 Task: Search one way flight ticket for 3 adults, 3 children in premium economy from San Diego: San Diego International Airport (lindbergh Field) to Greensboro: Piedmont Triad International Airport on 5-1-2023. Choice of flights is Alaska. Number of bags: 1 carry on bag. Price is upto 42000. Outbound departure time preference is 20:45.
Action: Mouse moved to (162, 150)
Screenshot: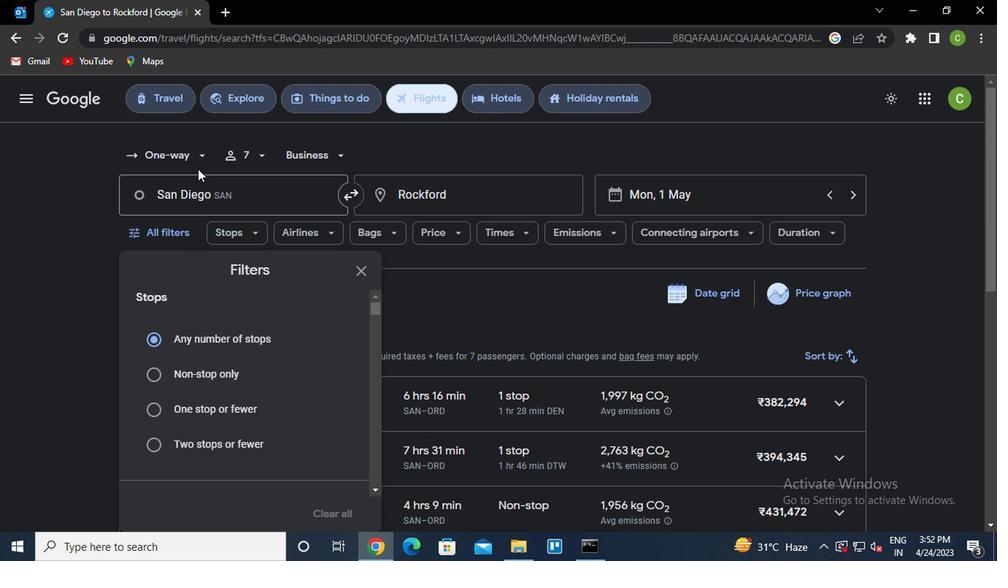 
Action: Mouse pressed left at (162, 150)
Screenshot: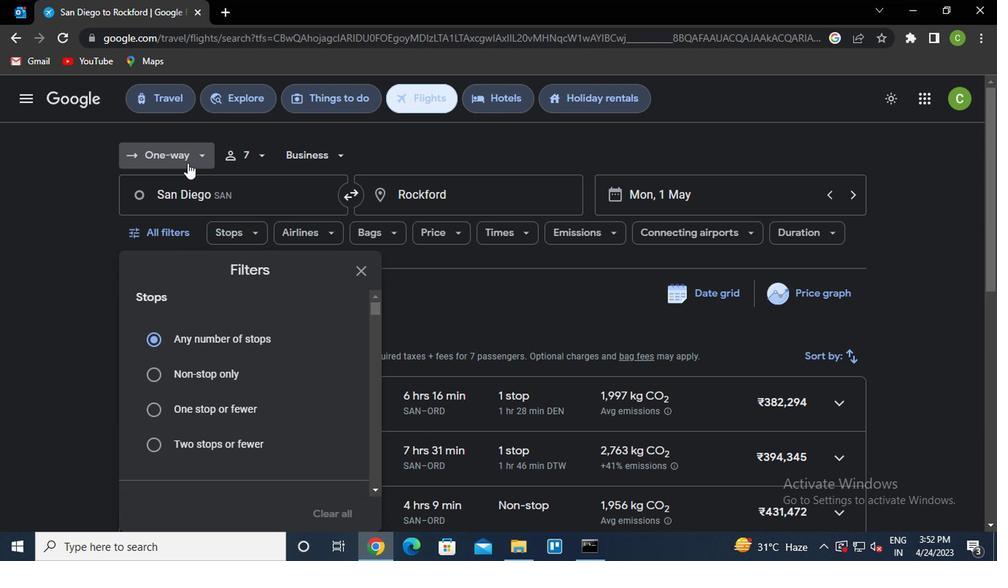 
Action: Mouse moved to (178, 163)
Screenshot: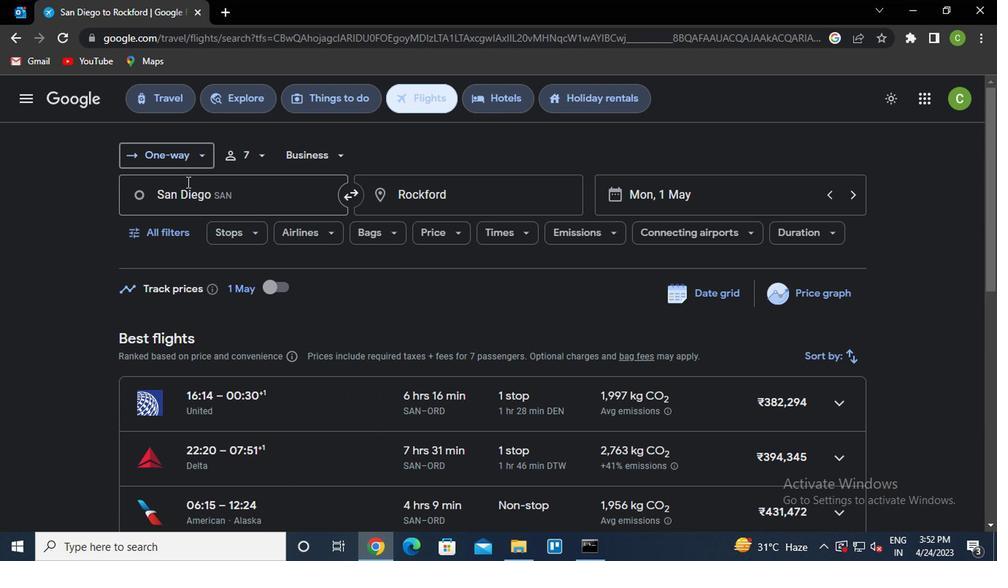 
Action: Mouse pressed left at (178, 163)
Screenshot: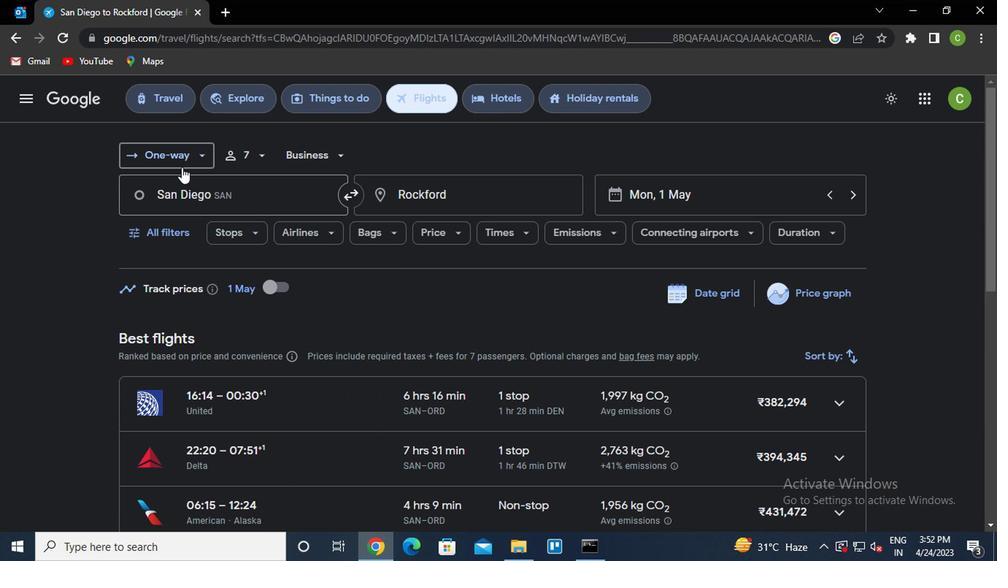 
Action: Mouse moved to (194, 215)
Screenshot: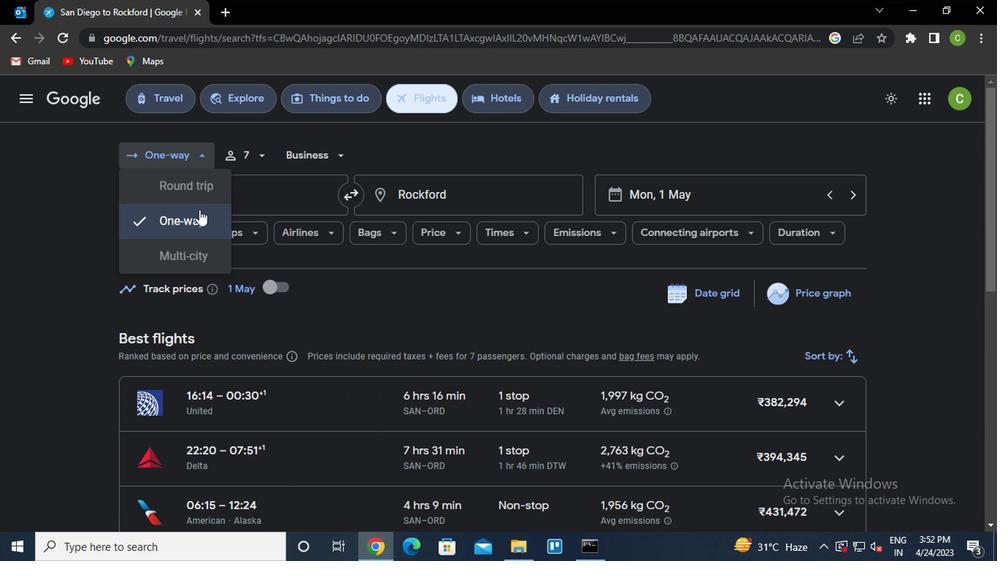 
Action: Mouse pressed left at (194, 215)
Screenshot: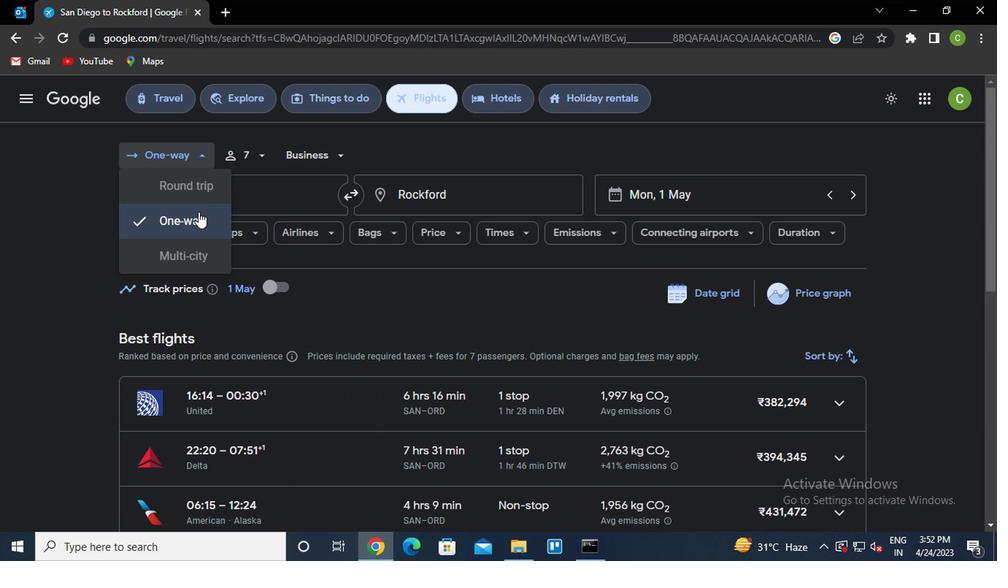 
Action: Mouse moved to (231, 162)
Screenshot: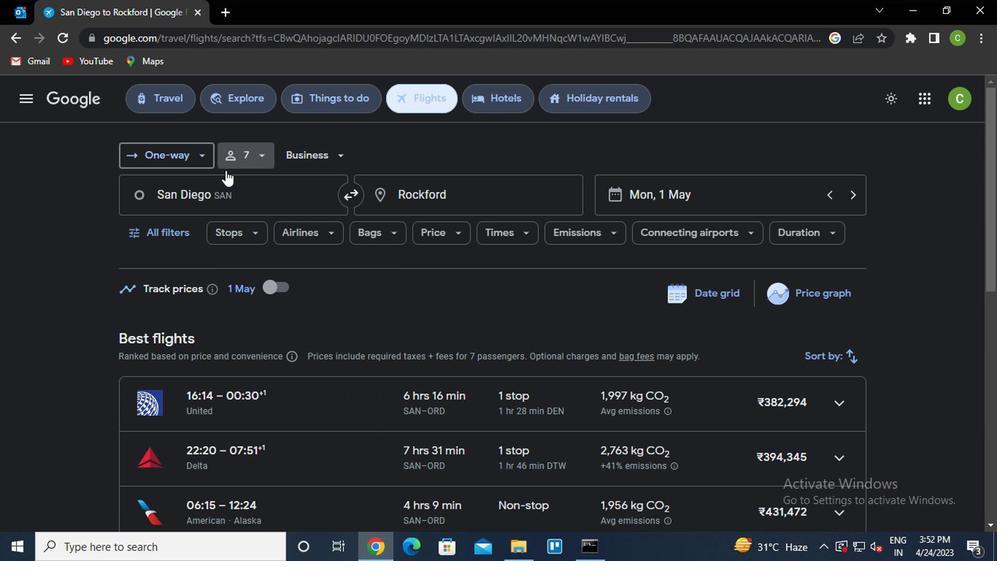 
Action: Mouse pressed left at (231, 162)
Screenshot: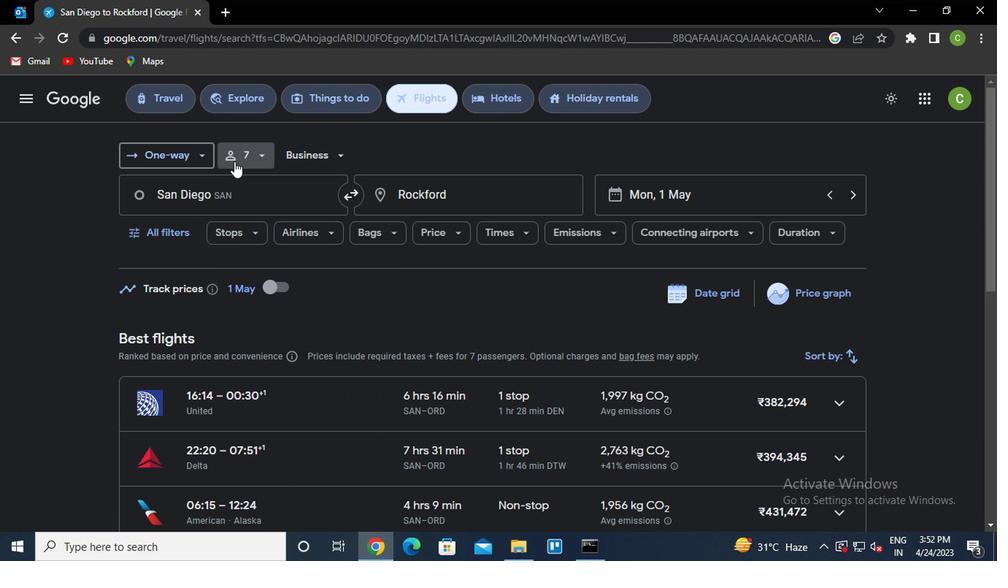 
Action: Mouse moved to (368, 190)
Screenshot: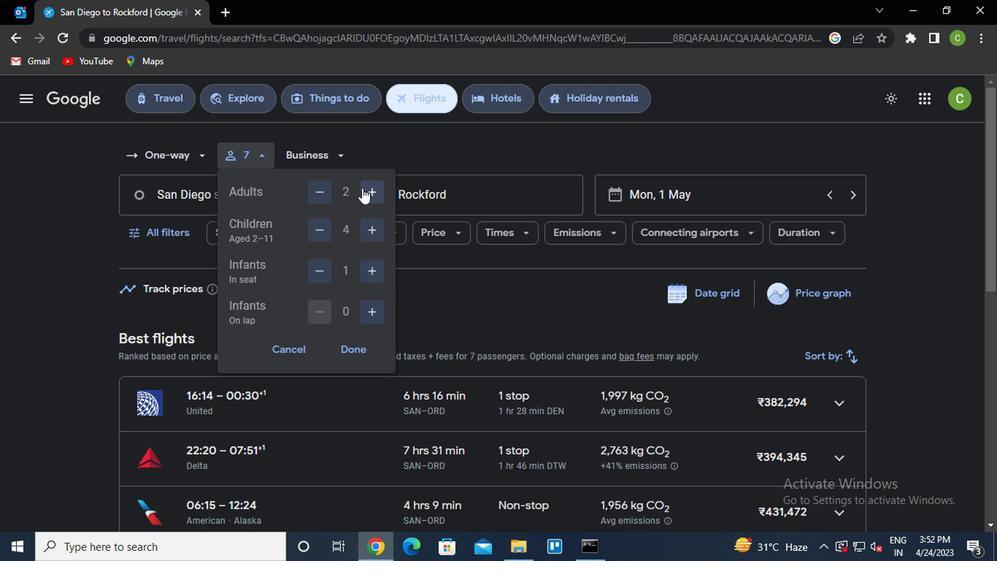 
Action: Mouse pressed left at (368, 190)
Screenshot: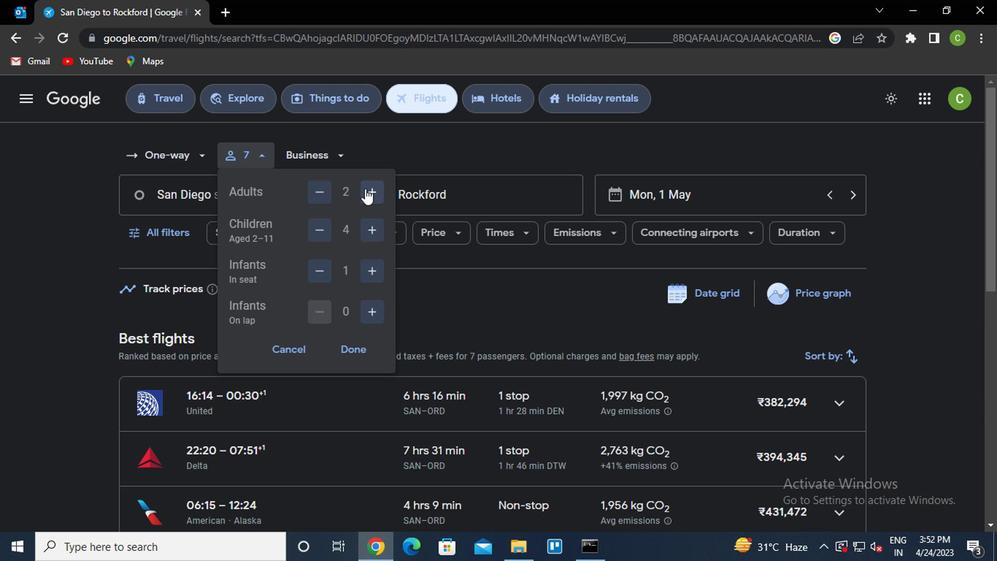 
Action: Mouse scrolled (368, 191) with delta (0, 1)
Screenshot: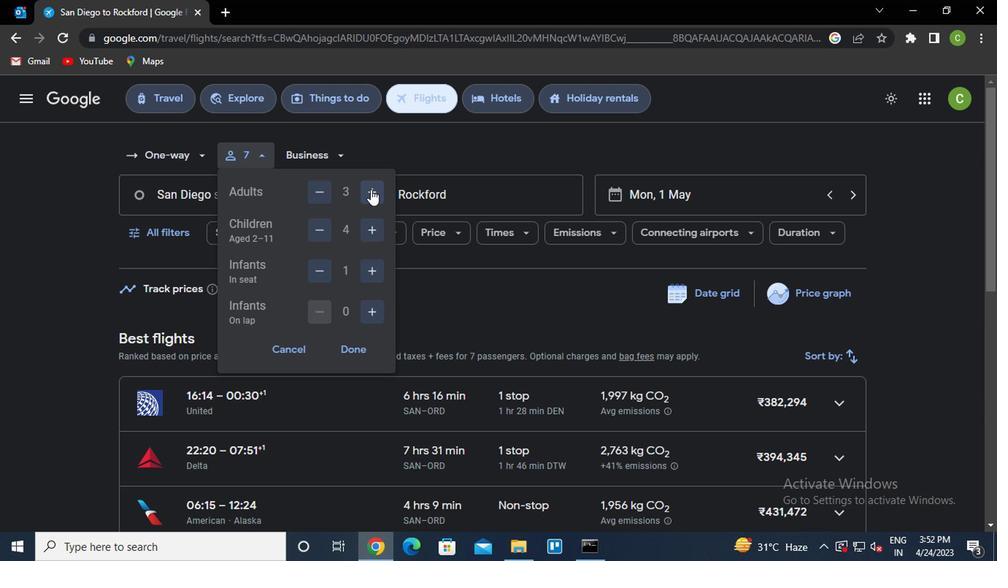 
Action: Mouse moved to (329, 235)
Screenshot: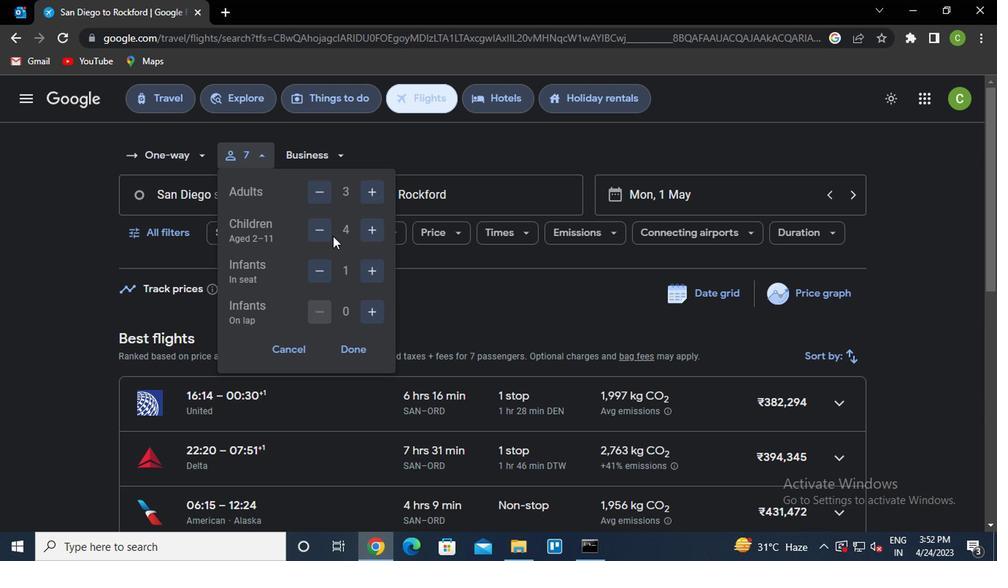 
Action: Mouse pressed left at (329, 235)
Screenshot: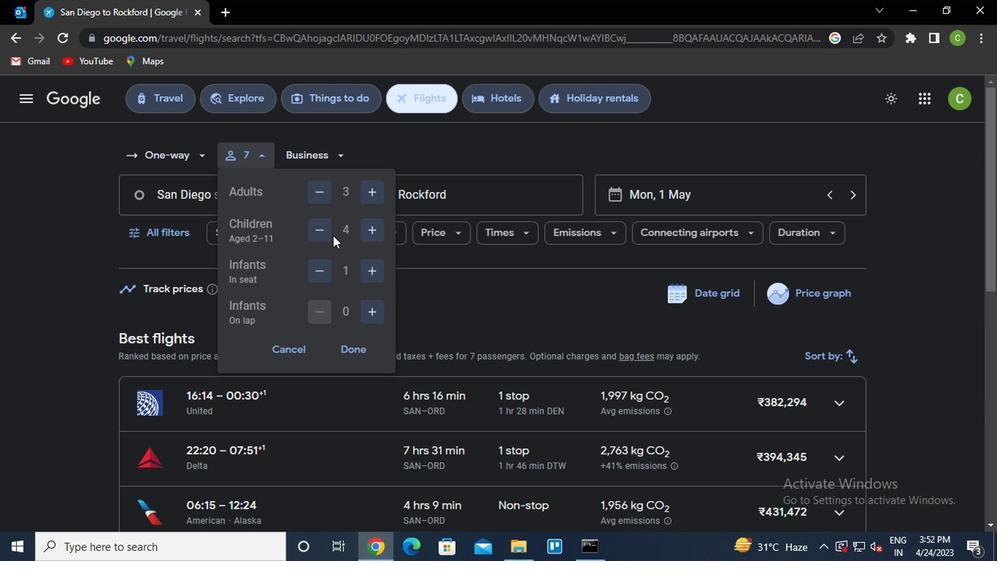 
Action: Mouse moved to (327, 235)
Screenshot: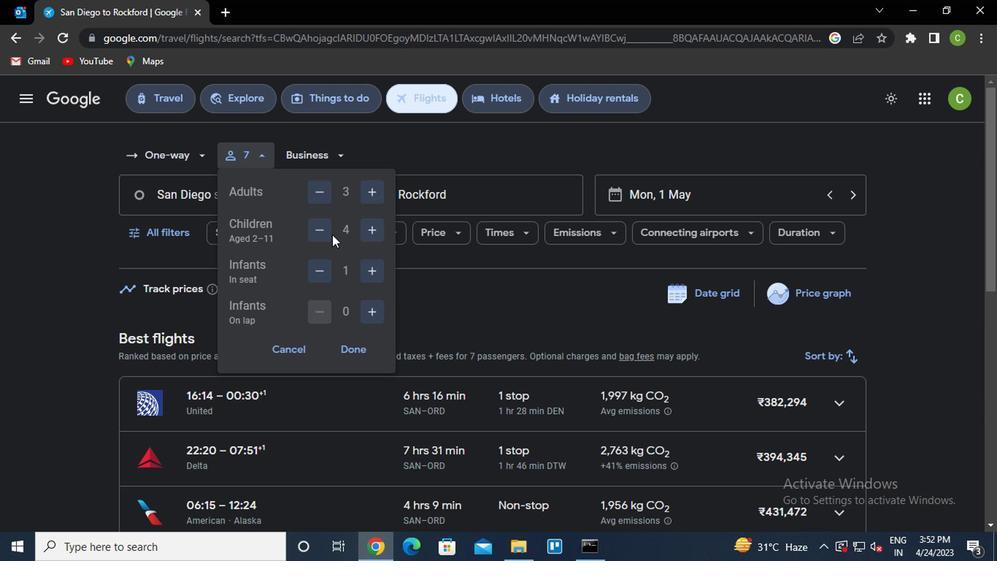 
Action: Mouse pressed left at (327, 235)
Screenshot: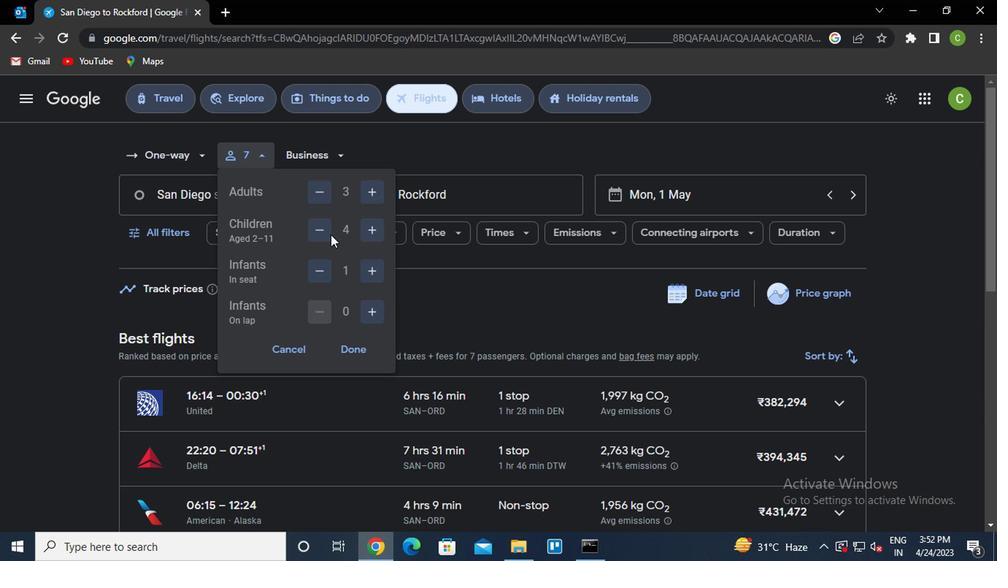
Action: Mouse moved to (325, 235)
Screenshot: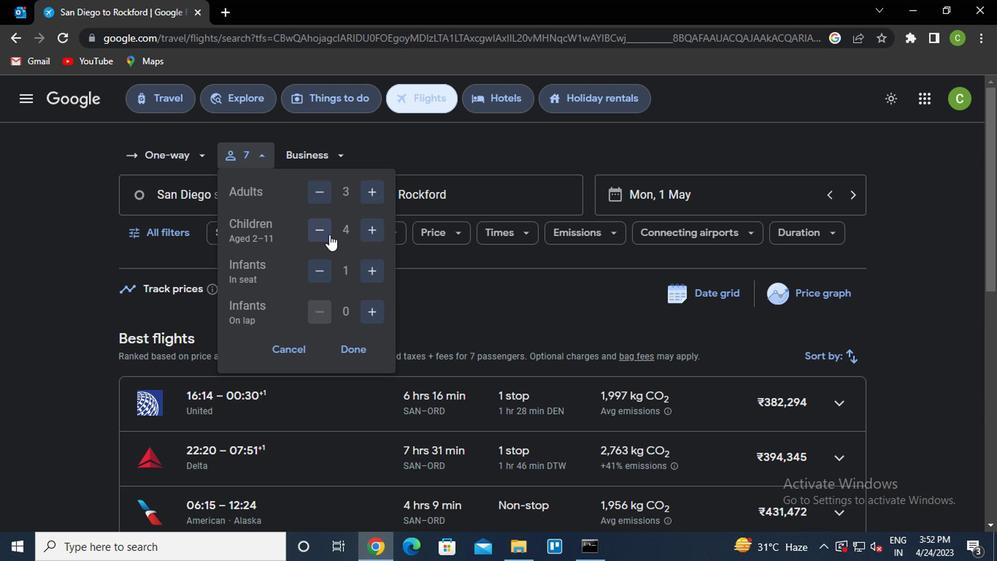 
Action: Mouse scrolled (325, 236) with delta (0, 1)
Screenshot: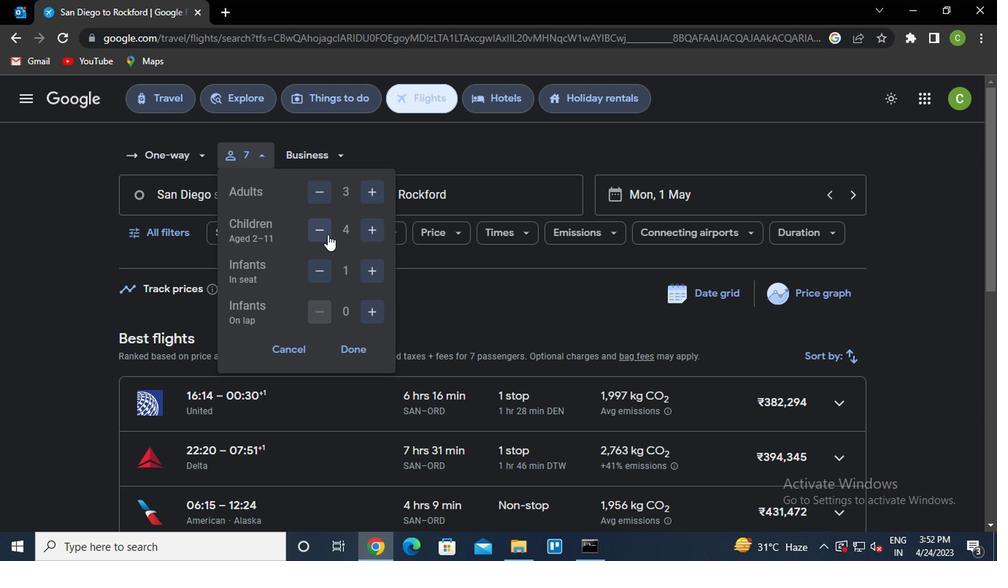 
Action: Mouse pressed left at (325, 235)
Screenshot: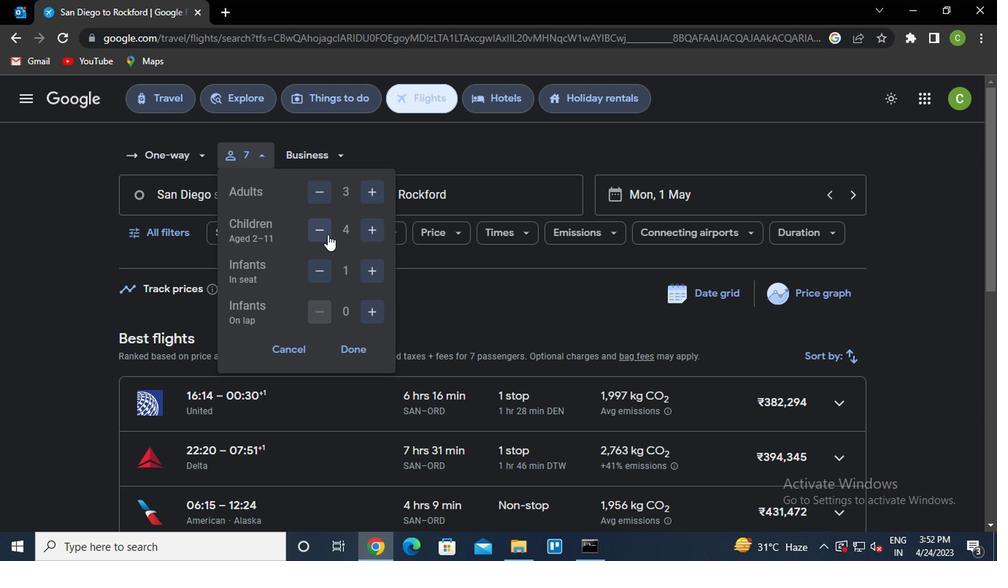 
Action: Mouse moved to (319, 269)
Screenshot: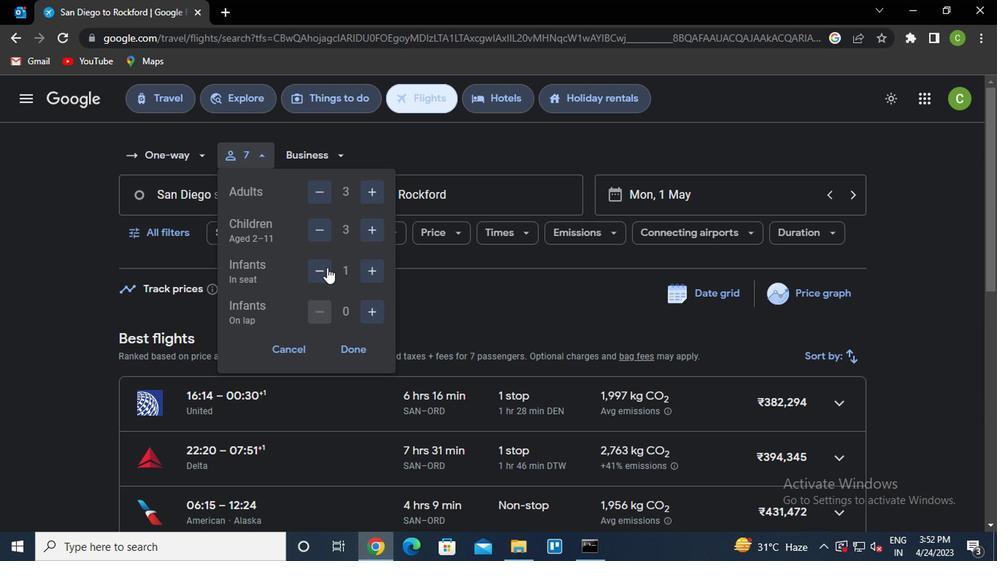 
Action: Mouse pressed left at (319, 269)
Screenshot: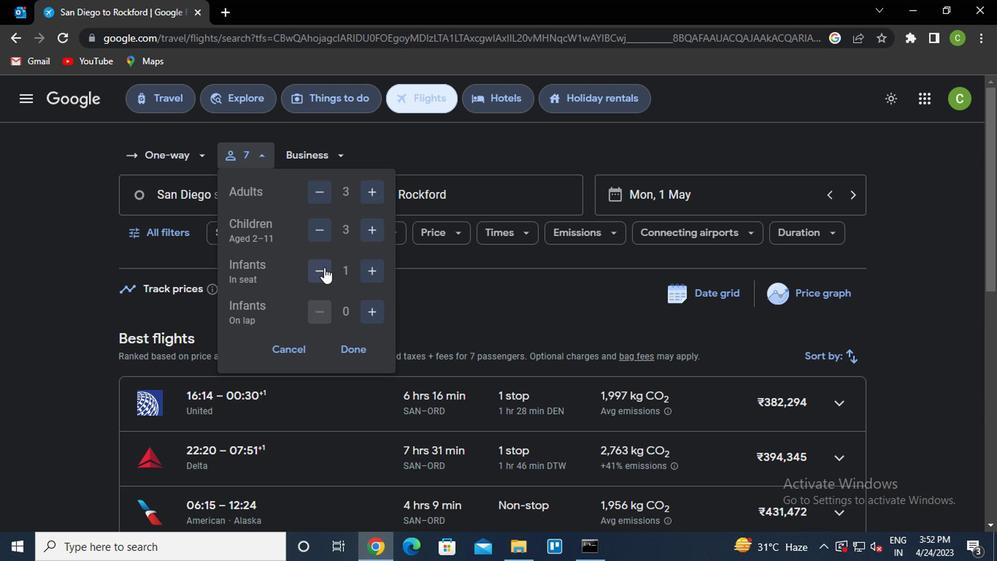 
Action: Mouse moved to (358, 353)
Screenshot: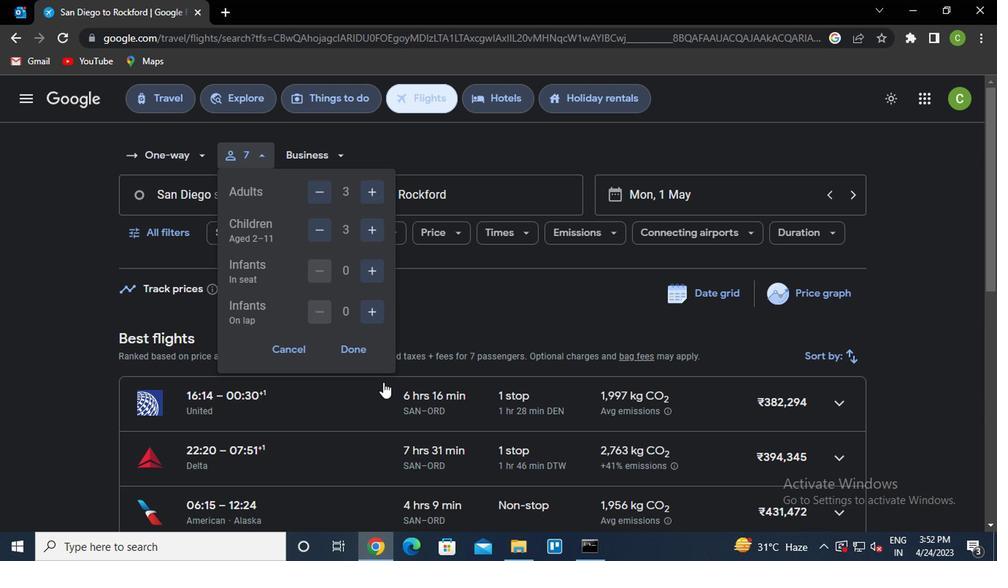 
Action: Mouse pressed left at (358, 353)
Screenshot: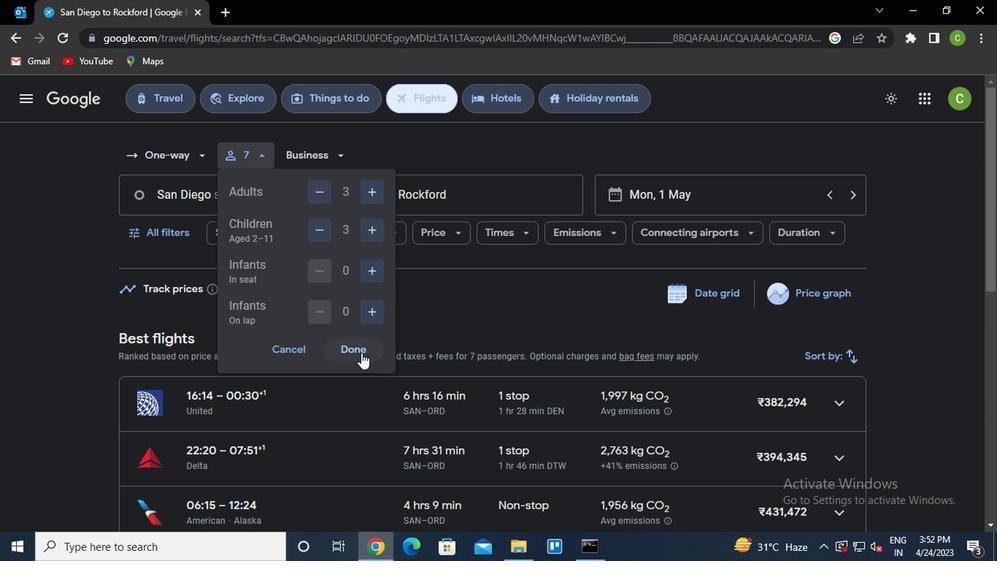 
Action: Mouse moved to (319, 154)
Screenshot: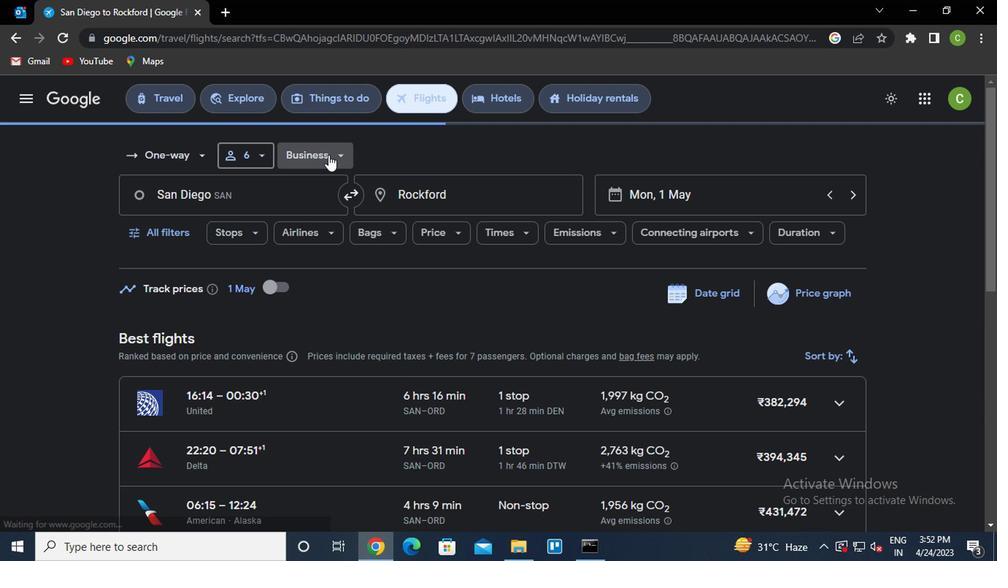 
Action: Mouse pressed left at (319, 154)
Screenshot: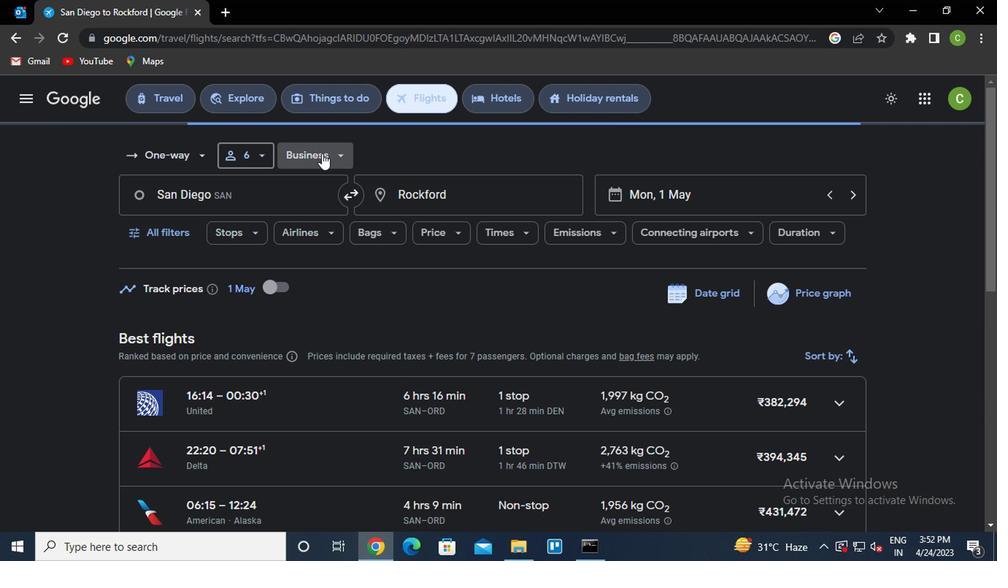 
Action: Mouse moved to (341, 212)
Screenshot: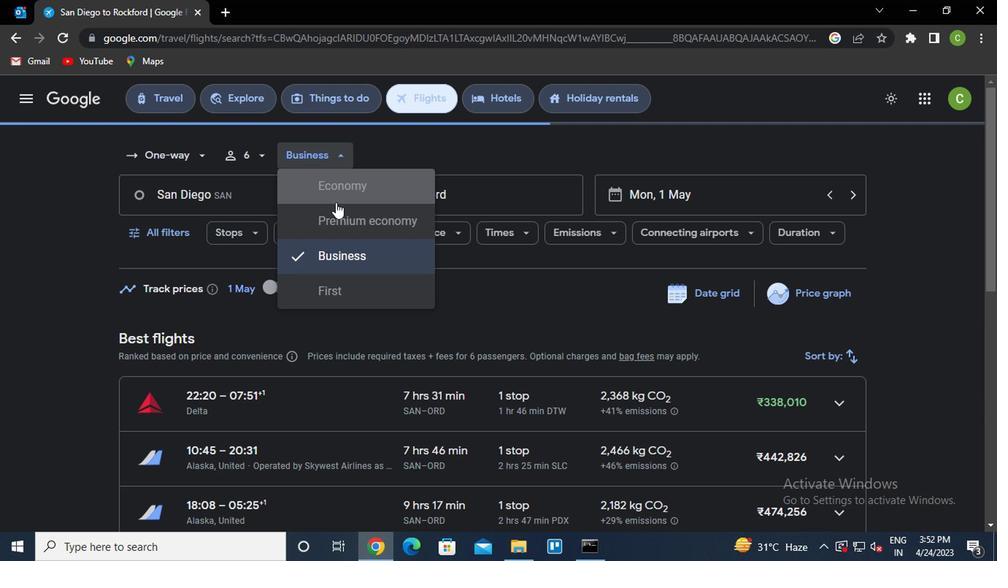 
Action: Mouse pressed left at (341, 212)
Screenshot: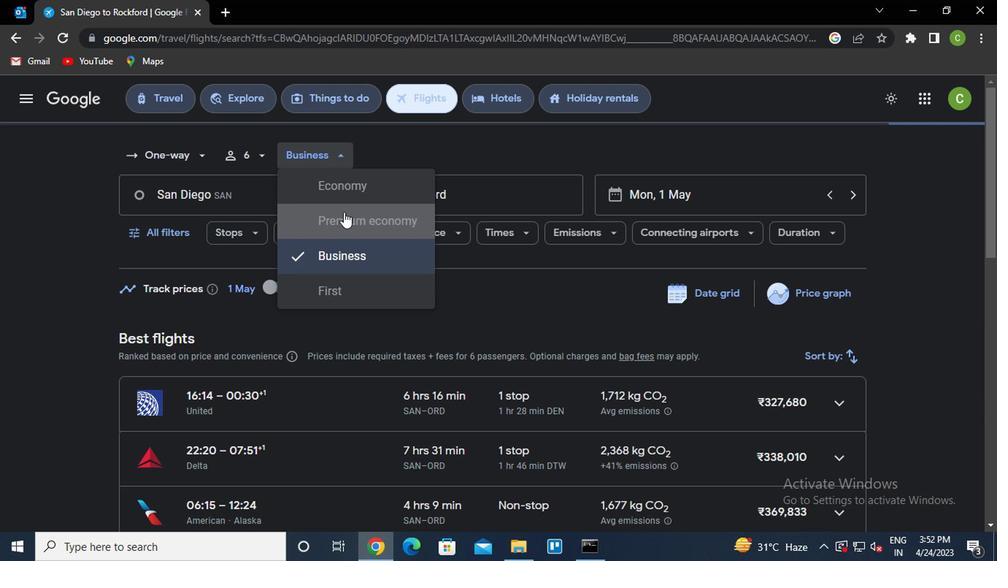 
Action: Mouse moved to (247, 194)
Screenshot: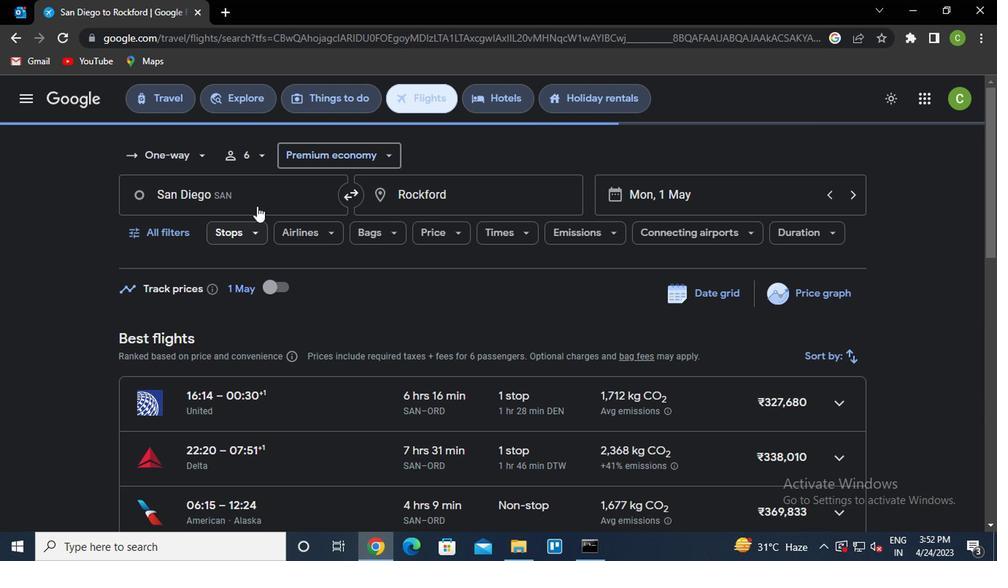 
Action: Mouse pressed left at (247, 194)
Screenshot: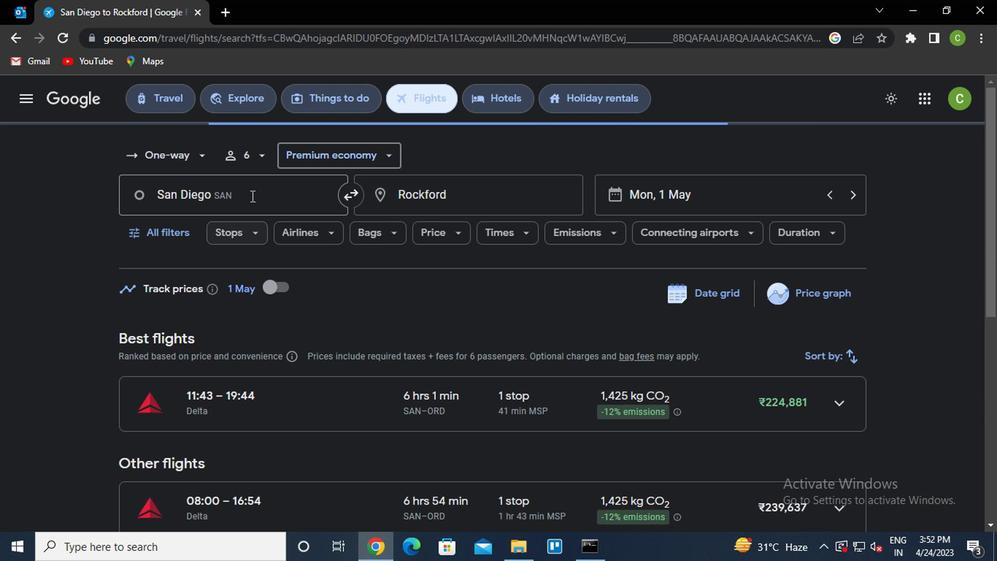 
Action: Mouse moved to (259, 265)
Screenshot: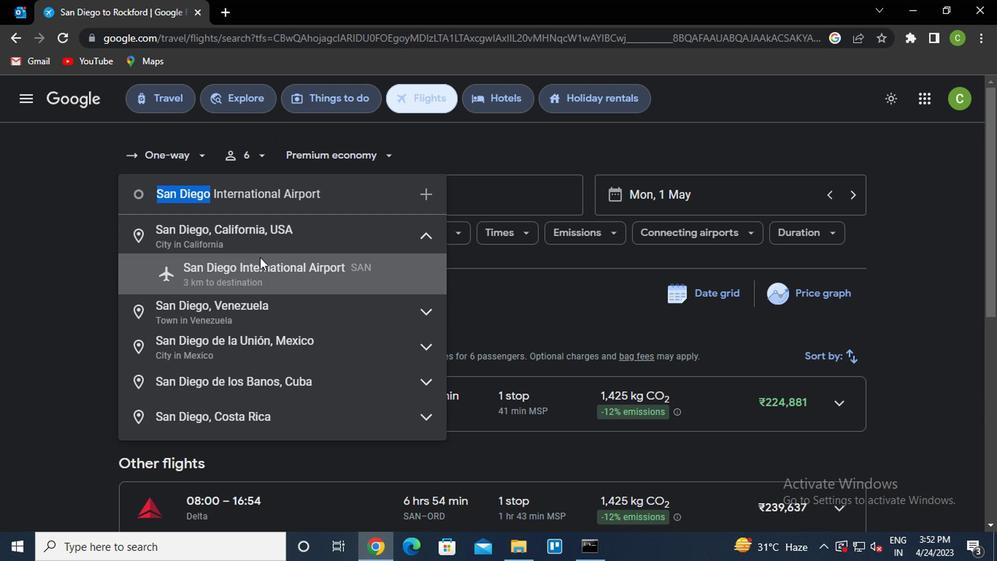 
Action: Mouse pressed left at (259, 265)
Screenshot: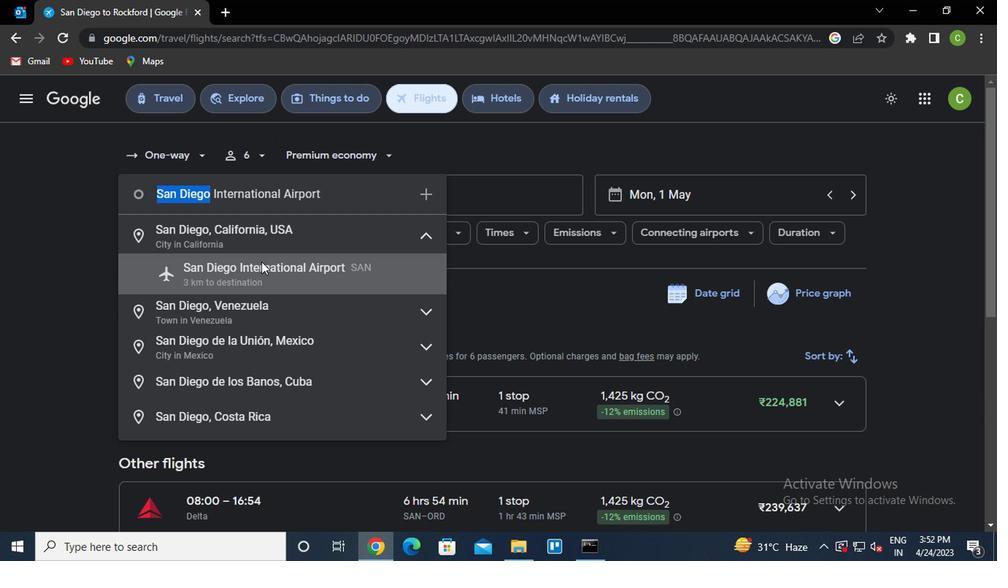 
Action: Mouse moved to (502, 208)
Screenshot: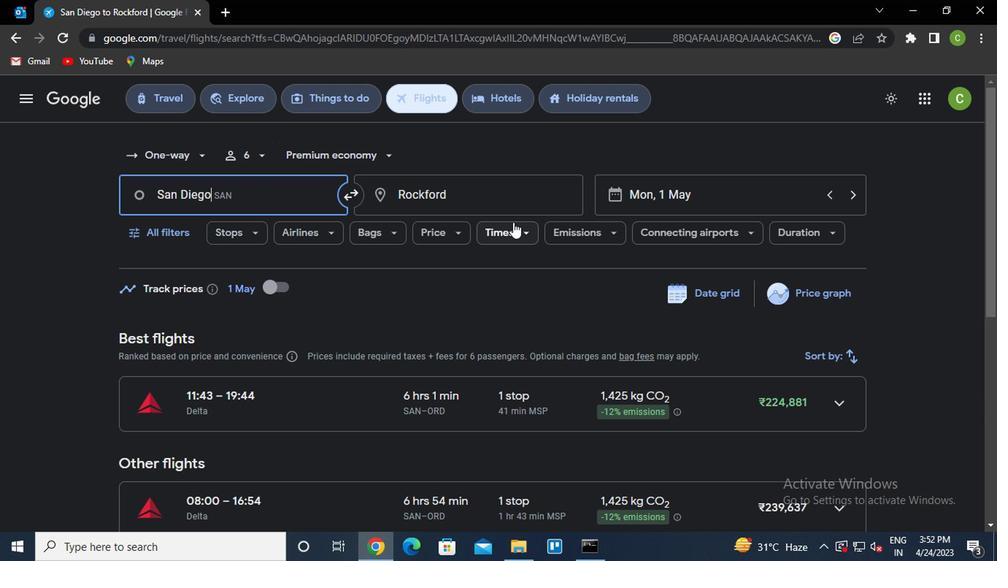 
Action: Mouse pressed left at (502, 208)
Screenshot: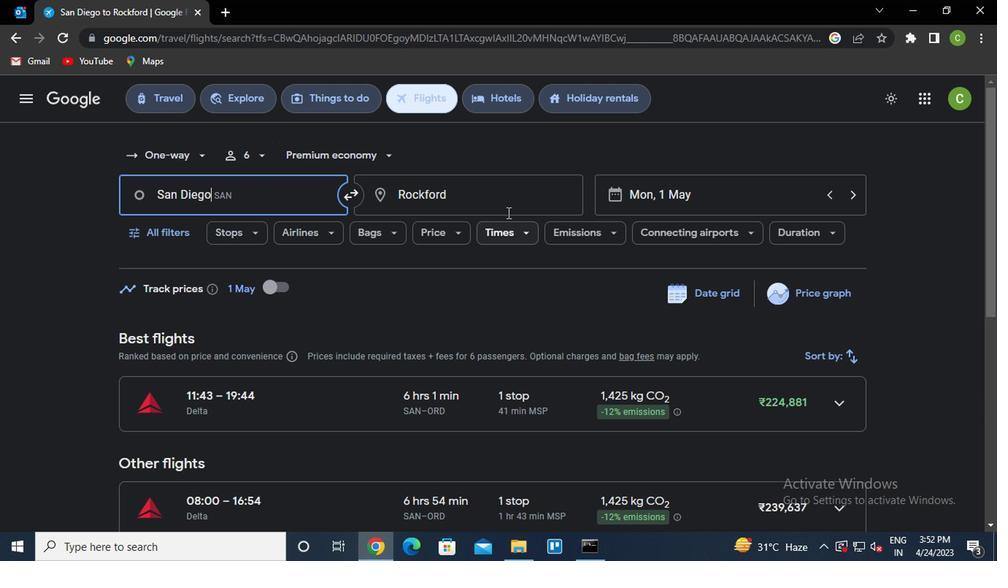 
Action: Key pressed g<Key.caps_lock>reensboro
Screenshot: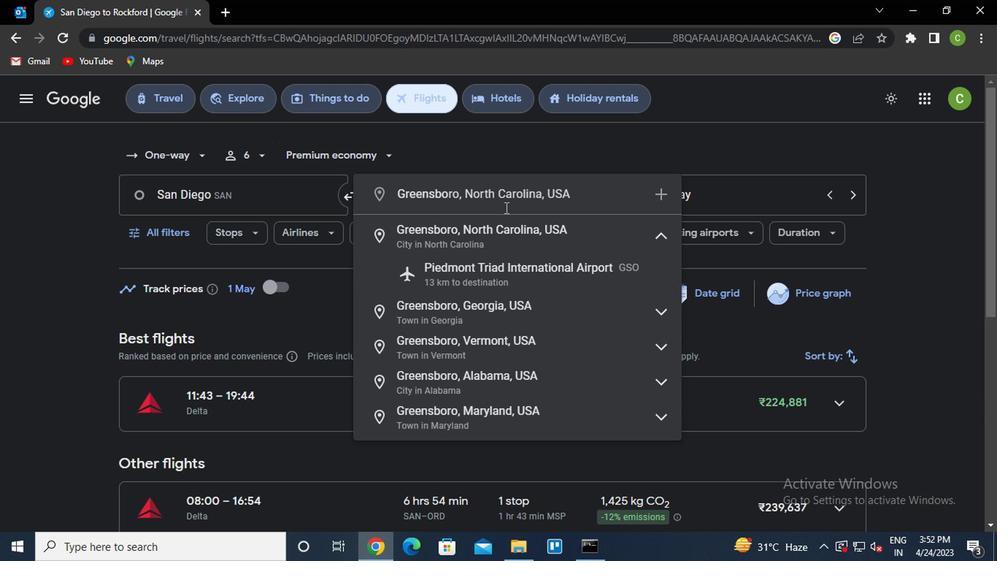 
Action: Mouse moved to (509, 272)
Screenshot: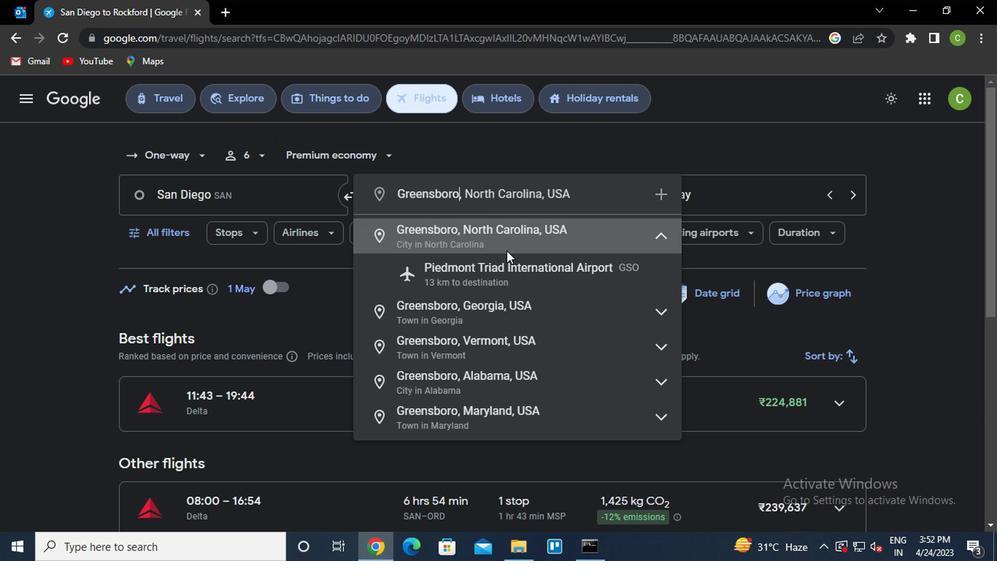 
Action: Mouse pressed left at (509, 272)
Screenshot: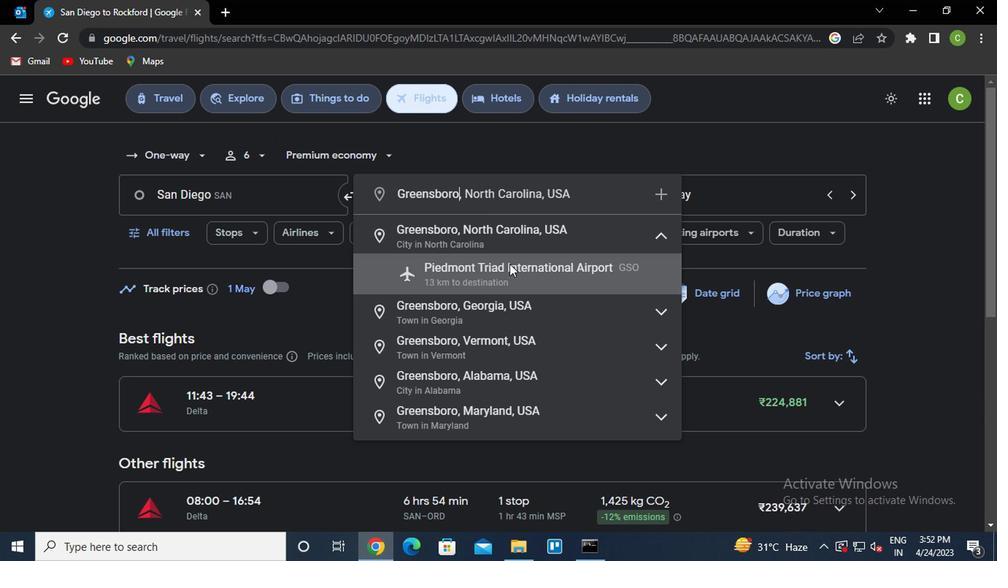 
Action: Mouse moved to (179, 231)
Screenshot: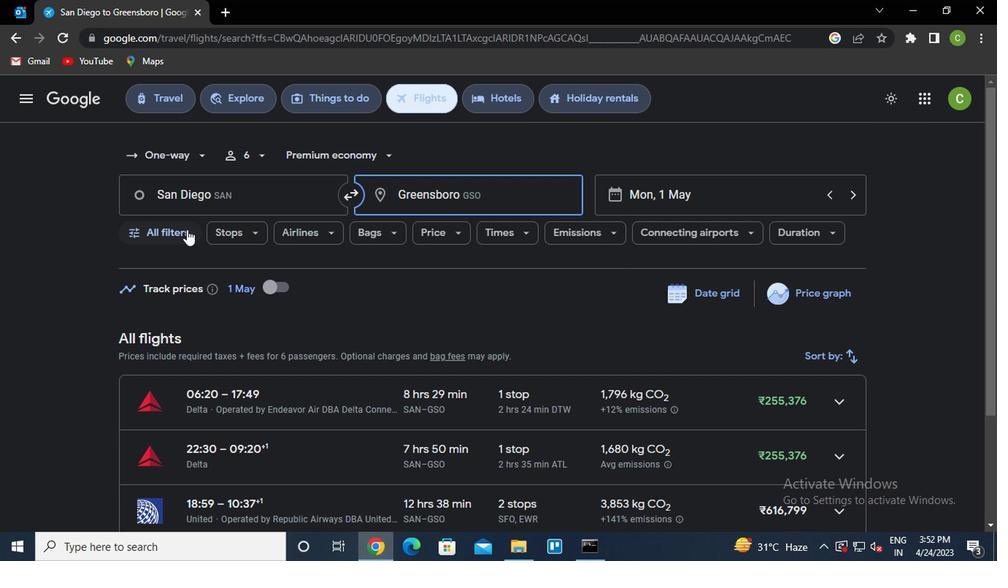 
Action: Mouse pressed left at (179, 231)
Screenshot: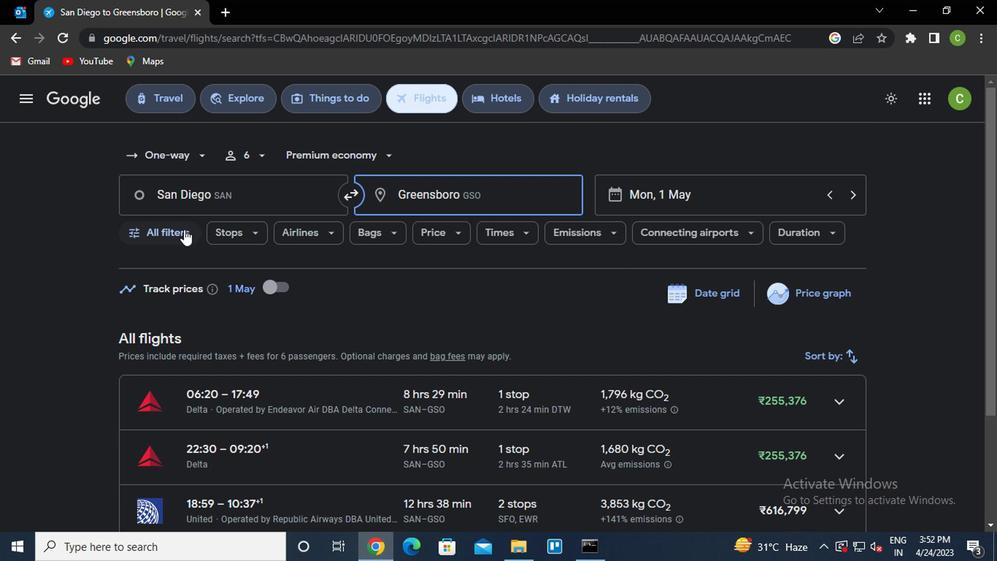 
Action: Mouse moved to (284, 356)
Screenshot: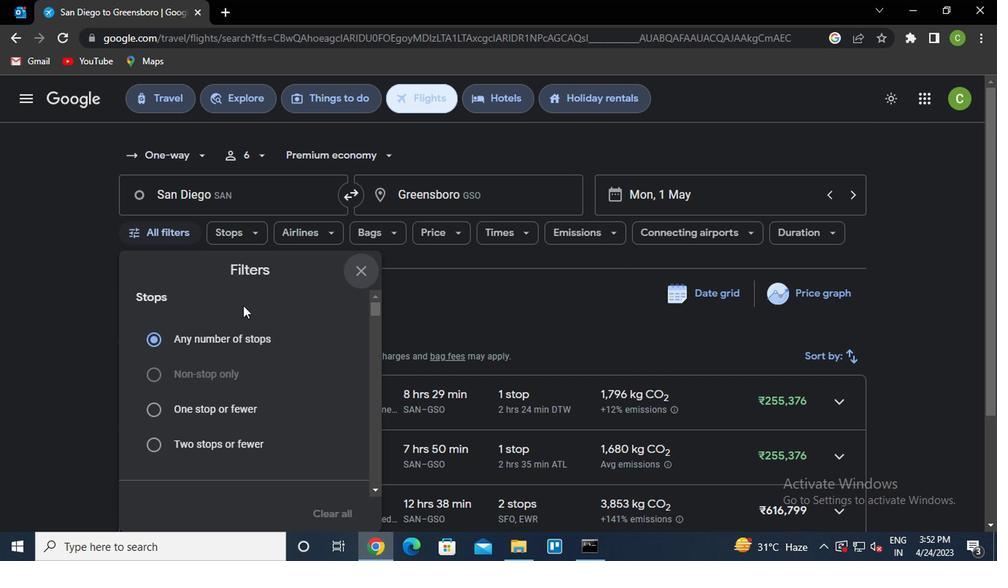 
Action: Mouse scrolled (284, 355) with delta (0, -1)
Screenshot: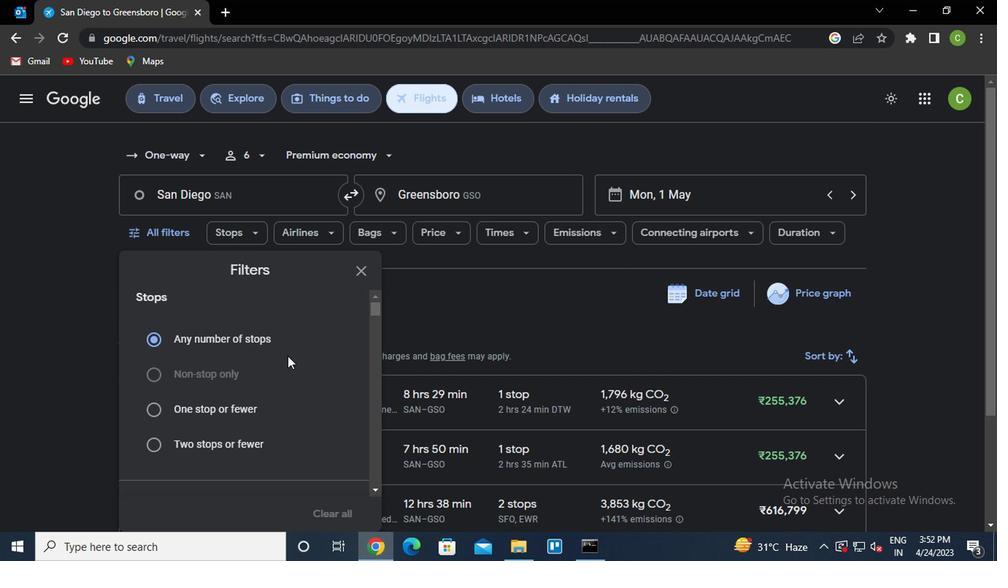 
Action: Mouse moved to (283, 367)
Screenshot: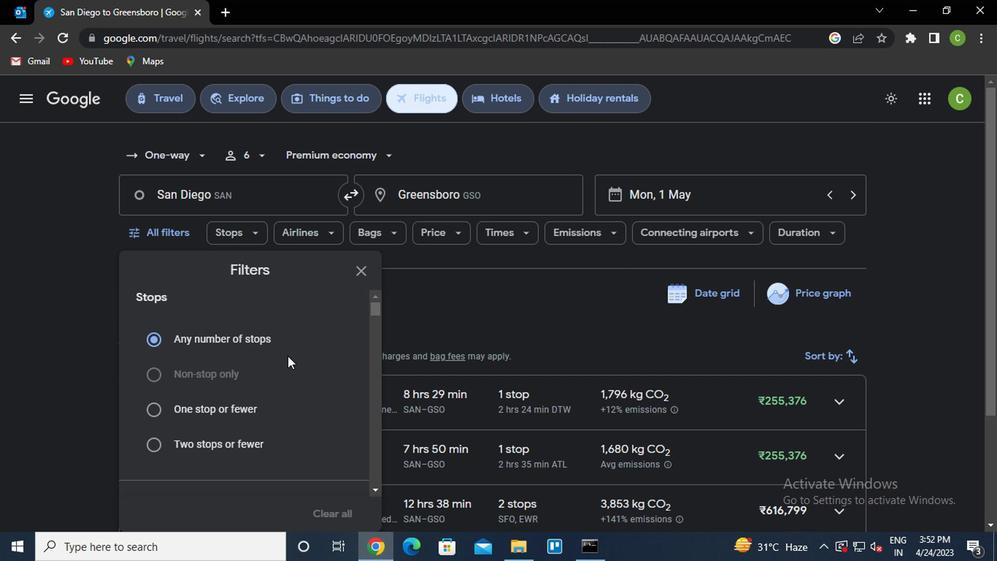 
Action: Mouse scrolled (283, 366) with delta (0, -1)
Screenshot: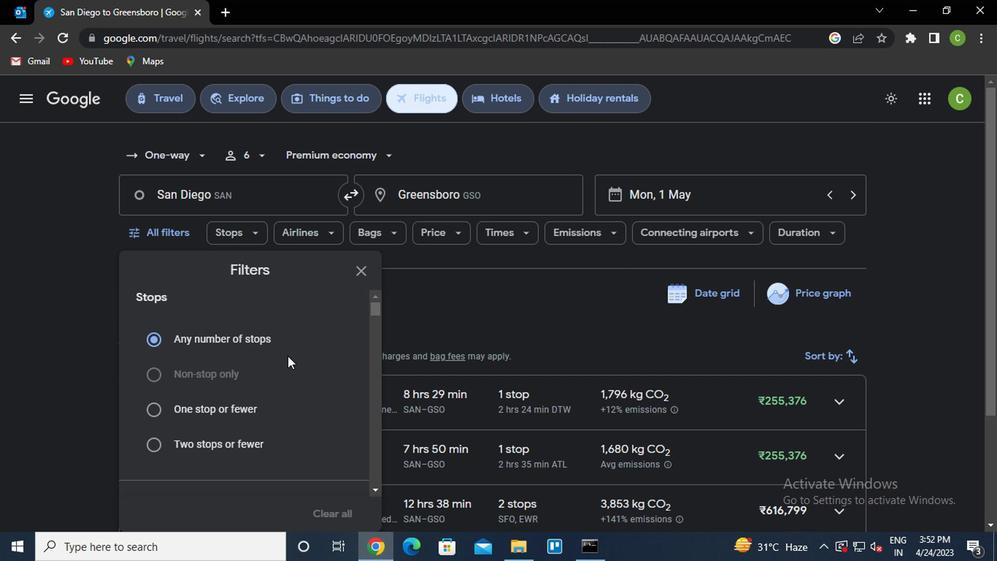 
Action: Mouse moved to (281, 375)
Screenshot: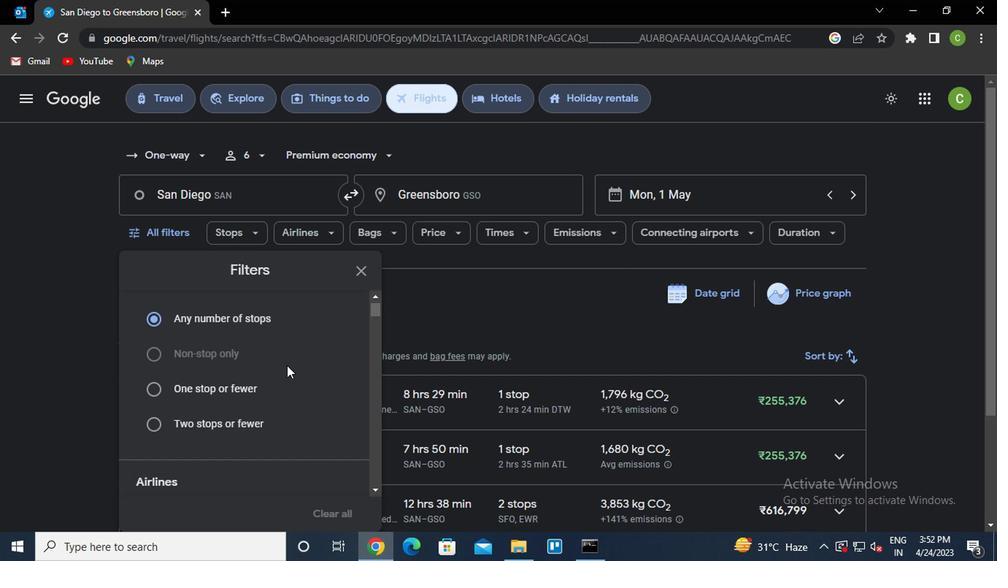 
Action: Mouse scrolled (281, 375) with delta (0, 0)
Screenshot: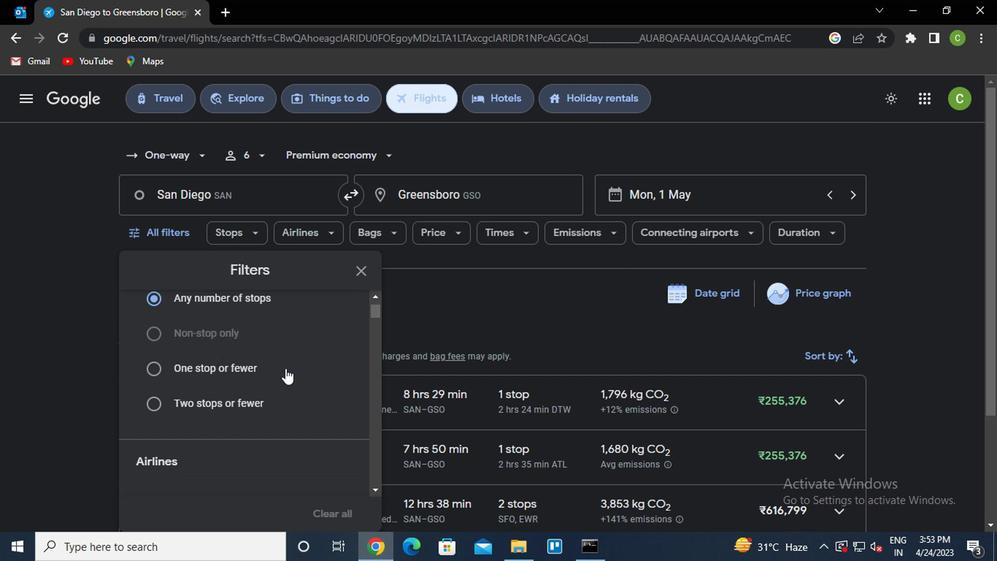 
Action: Mouse scrolled (281, 375) with delta (0, 0)
Screenshot: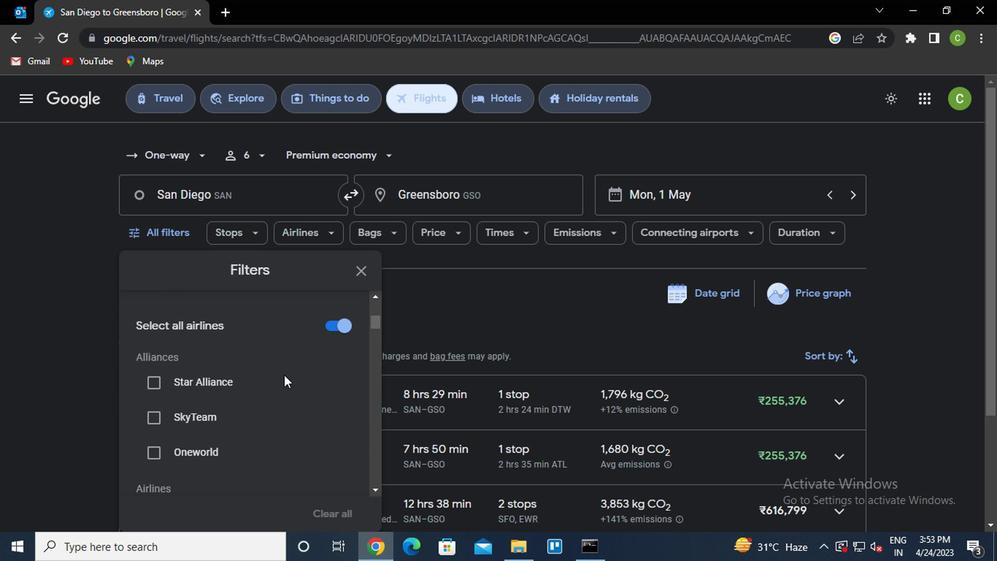 
Action: Mouse scrolled (281, 375) with delta (0, 0)
Screenshot: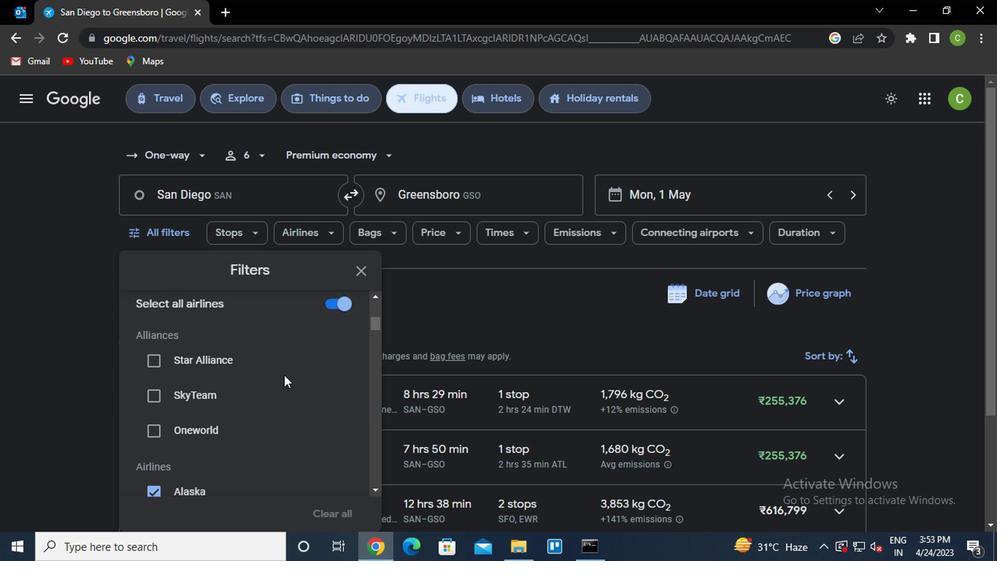 
Action: Mouse scrolled (281, 375) with delta (0, 0)
Screenshot: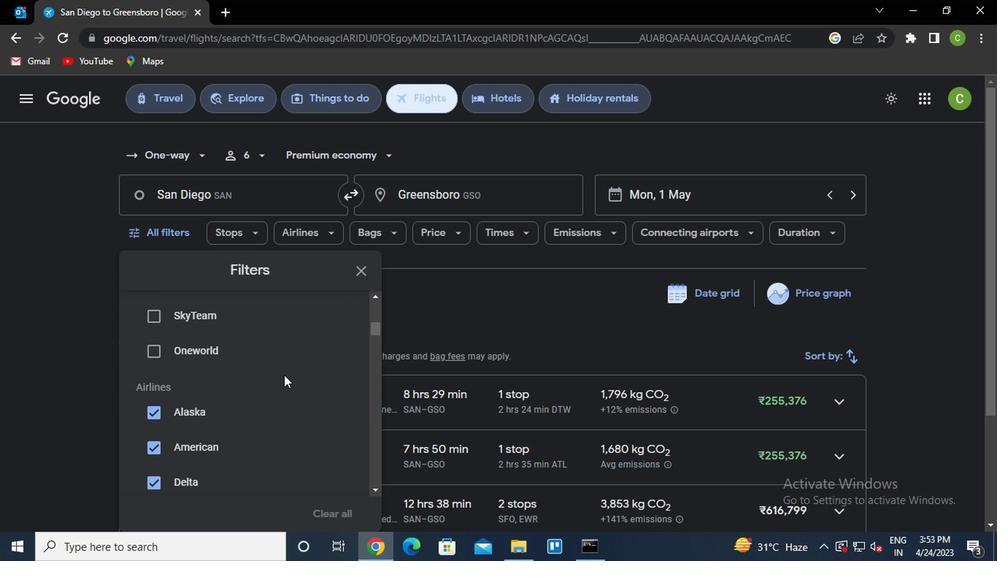 
Action: Mouse scrolled (281, 375) with delta (0, 0)
Screenshot: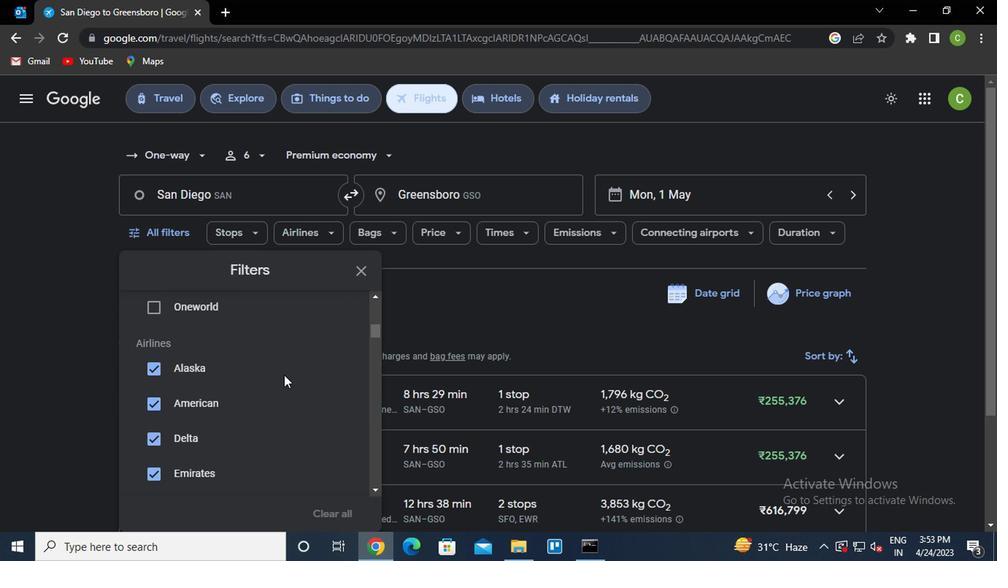
Action: Mouse scrolled (281, 376) with delta (0, 1)
Screenshot: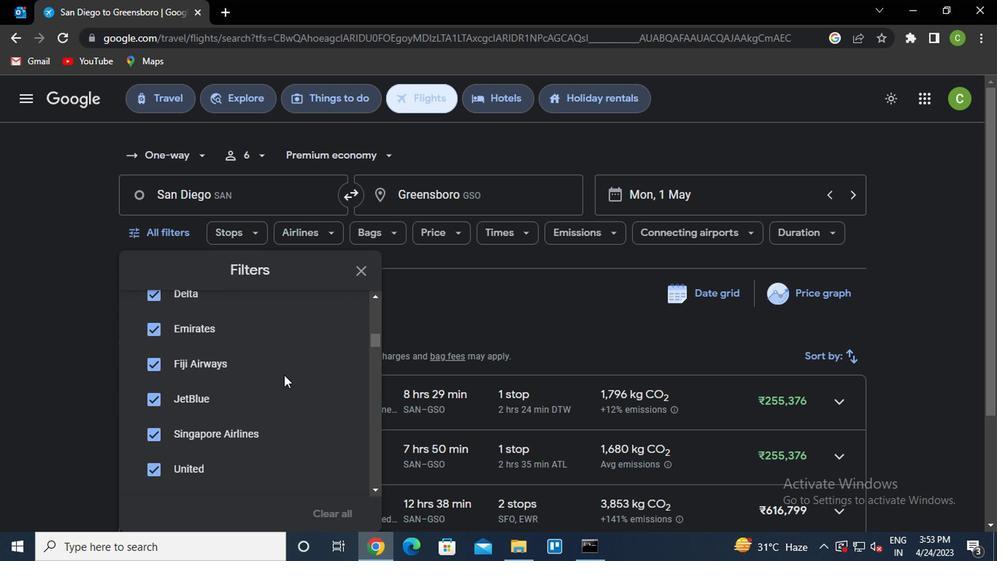 
Action: Mouse scrolled (281, 376) with delta (0, 1)
Screenshot: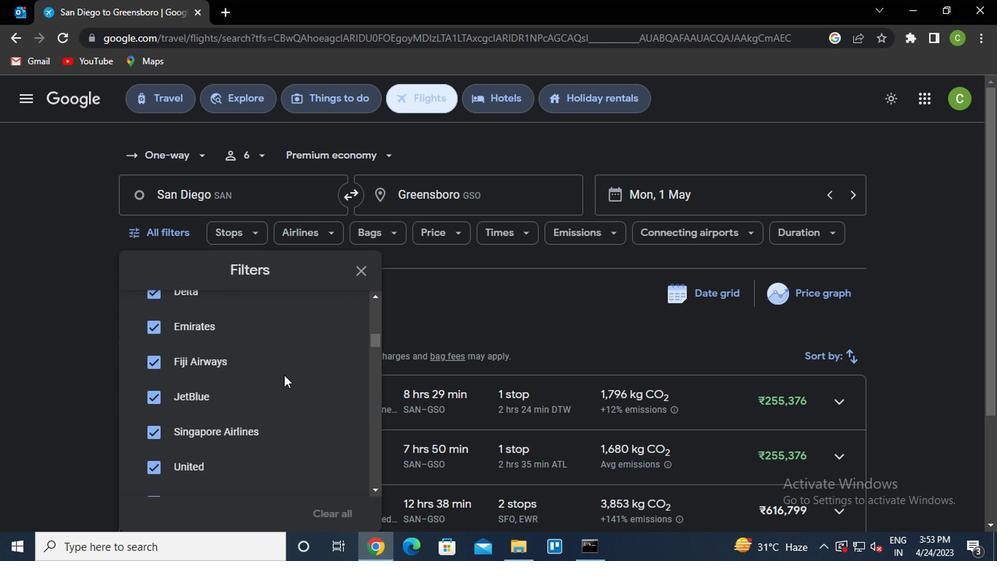
Action: Mouse moved to (322, 371)
Screenshot: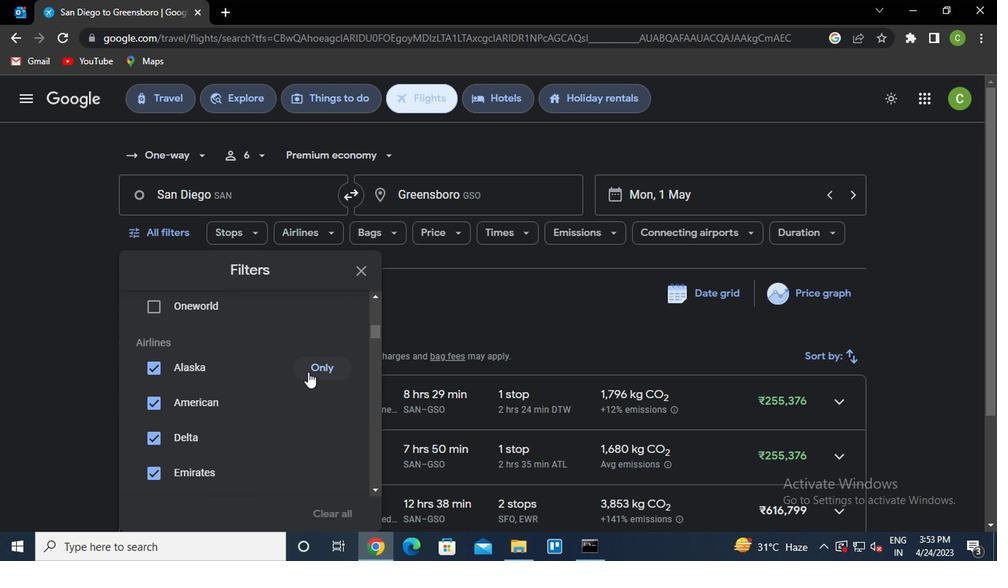 
Action: Mouse pressed left at (322, 371)
Screenshot: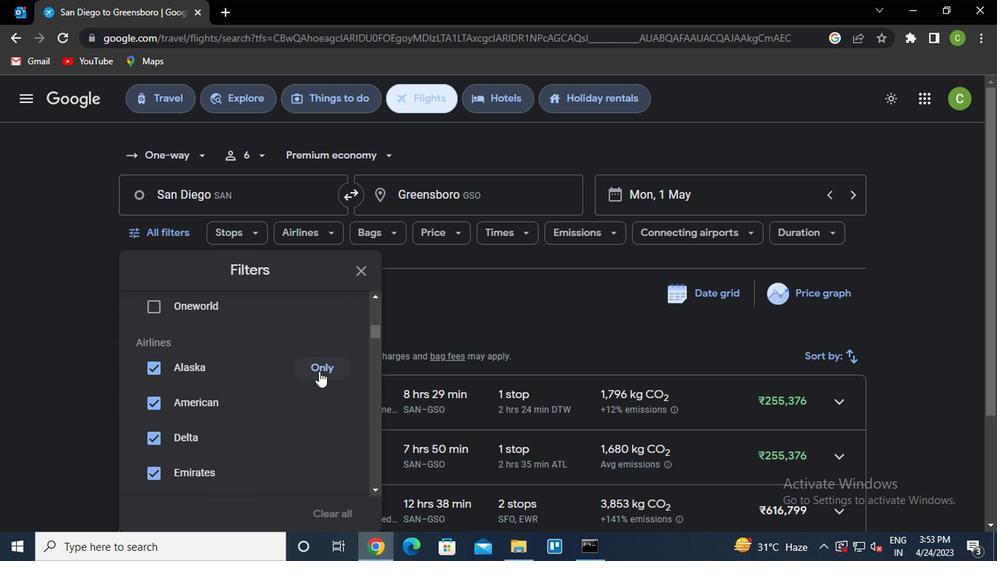 
Action: Mouse moved to (301, 391)
Screenshot: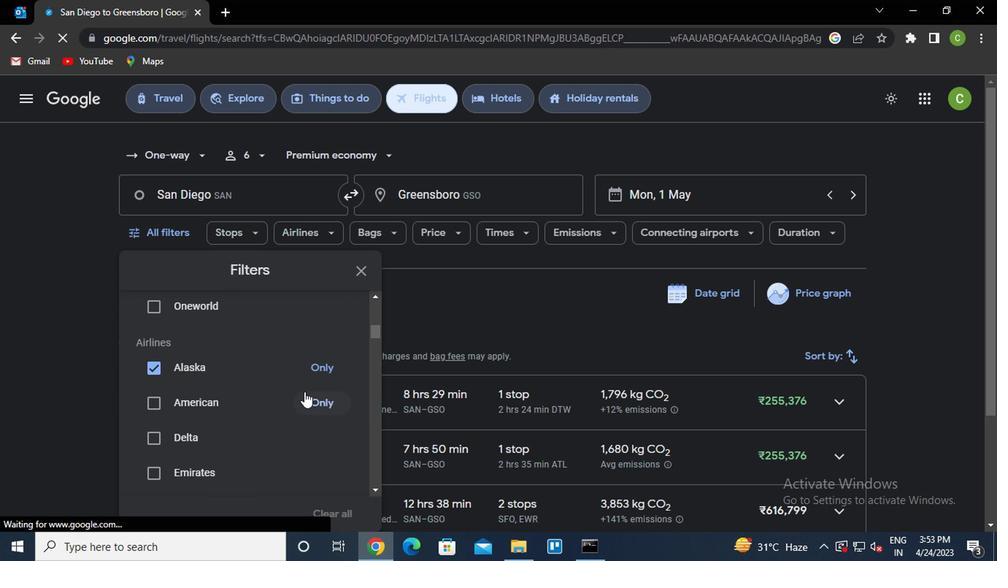 
Action: Mouse scrolled (301, 391) with delta (0, 0)
Screenshot: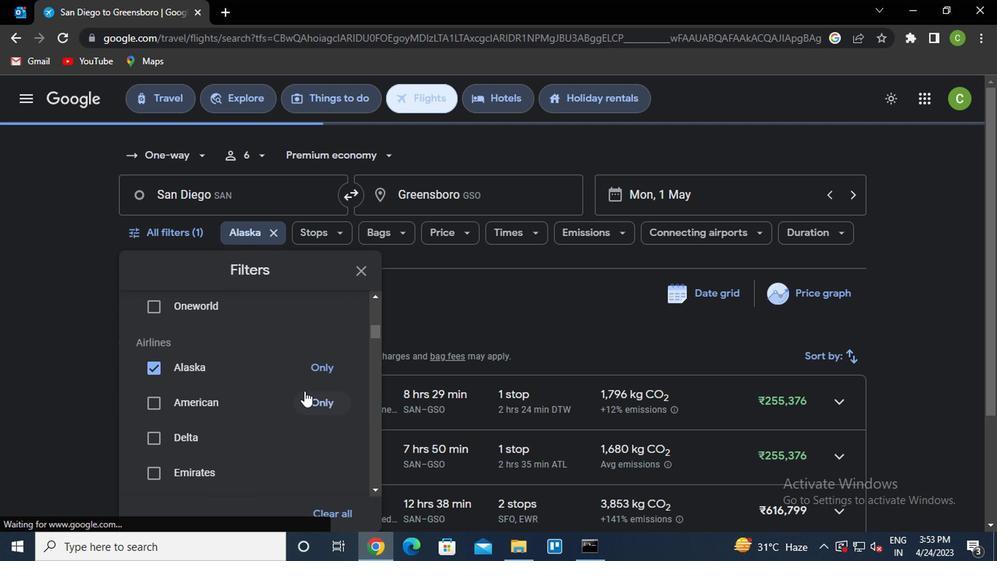 
Action: Mouse scrolled (301, 391) with delta (0, 0)
Screenshot: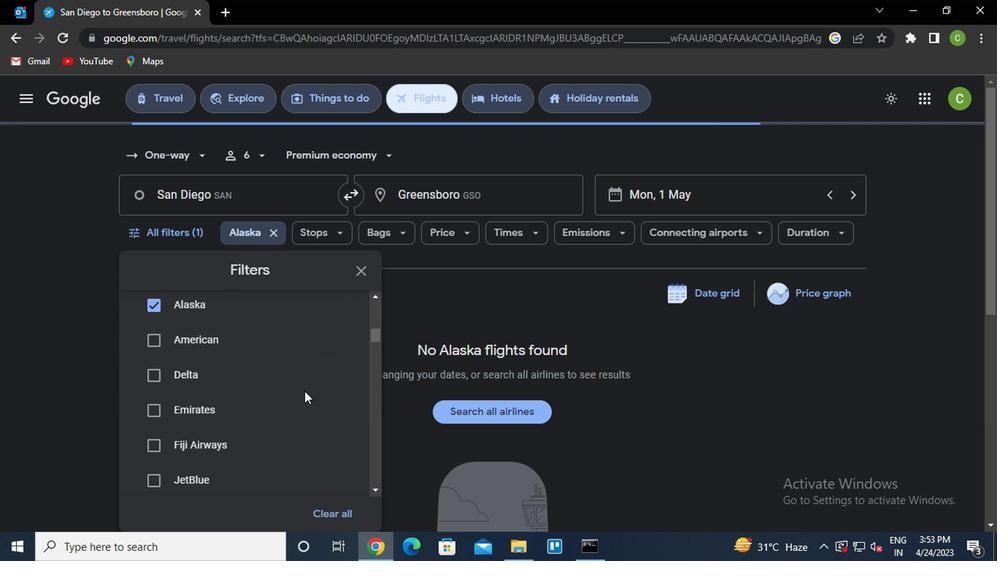 
Action: Mouse moved to (301, 392)
Screenshot: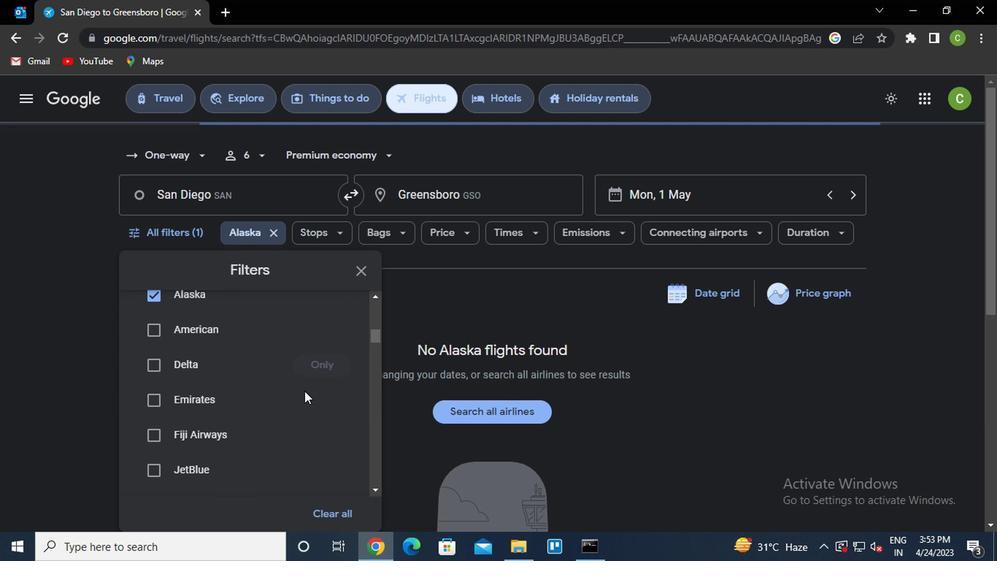
Action: Mouse scrolled (301, 391) with delta (0, 0)
Screenshot: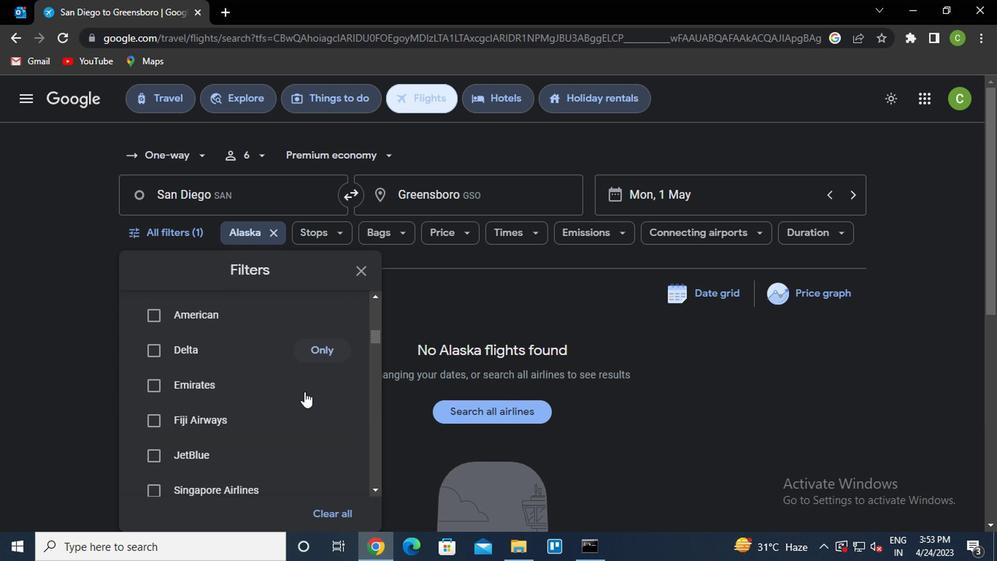 
Action: Mouse moved to (323, 423)
Screenshot: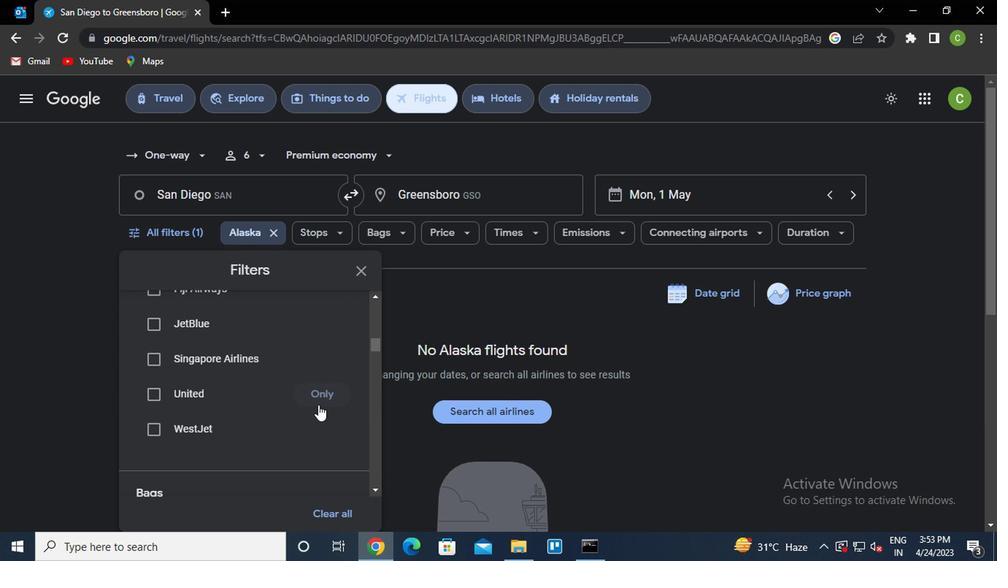 
Action: Mouse scrolled (323, 422) with delta (0, -1)
Screenshot: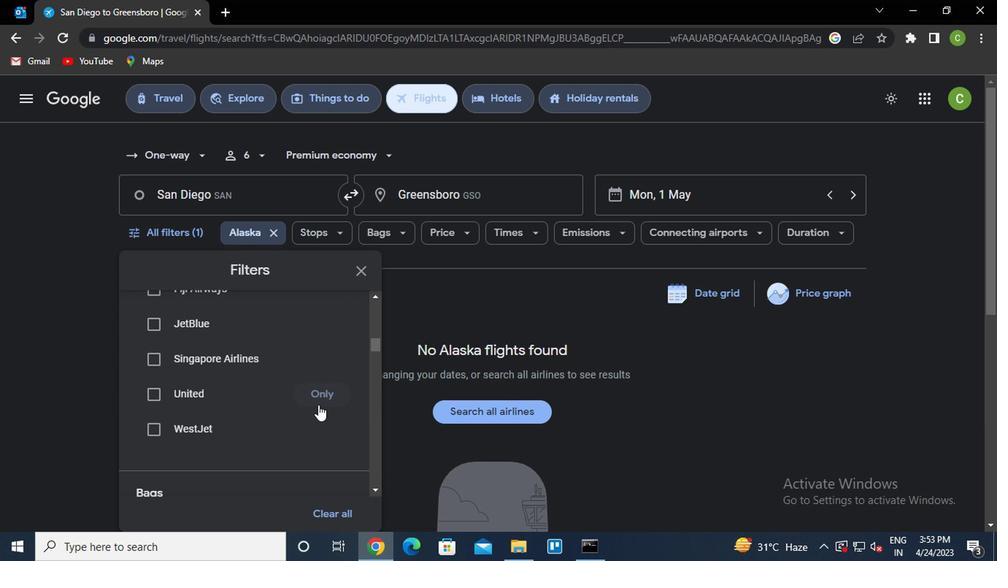 
Action: Mouse moved to (334, 469)
Screenshot: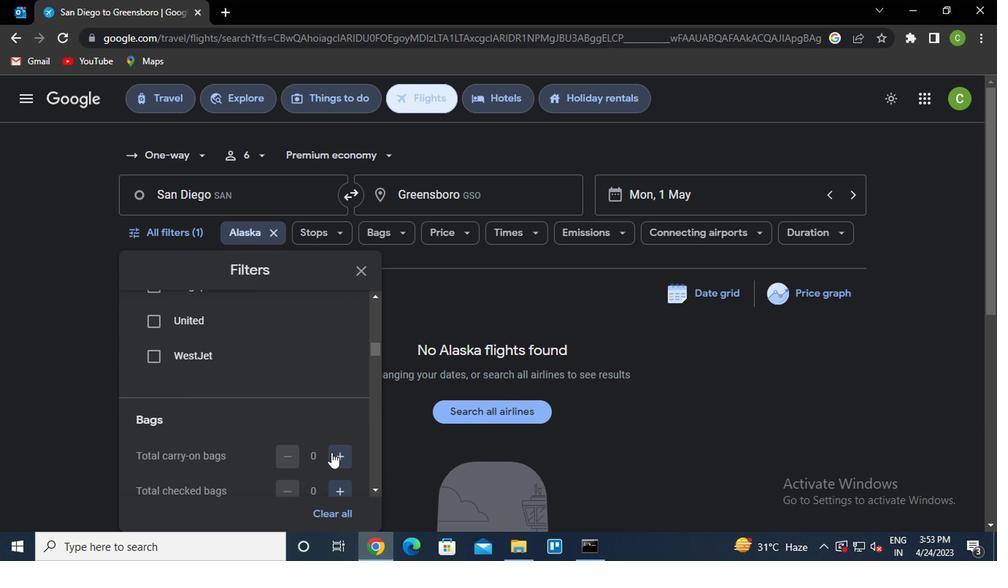 
Action: Mouse scrolled (334, 469) with delta (0, 0)
Screenshot: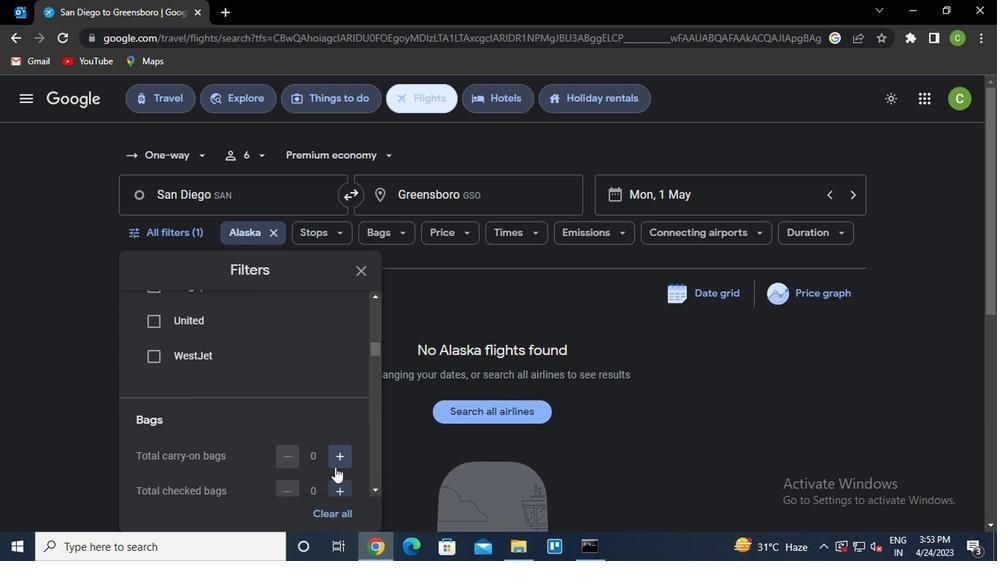 
Action: Mouse moved to (339, 429)
Screenshot: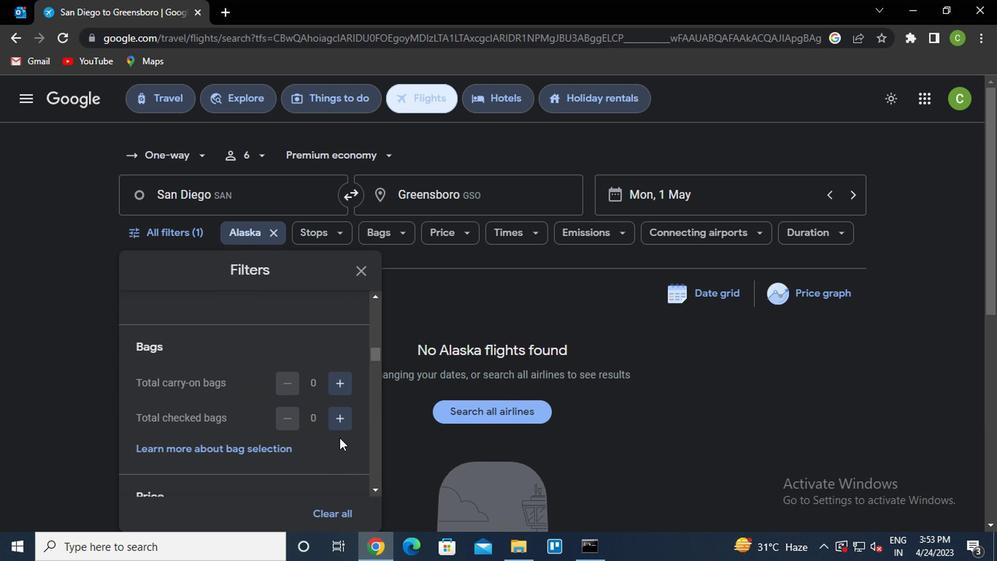 
Action: Mouse pressed left at (339, 429)
Screenshot: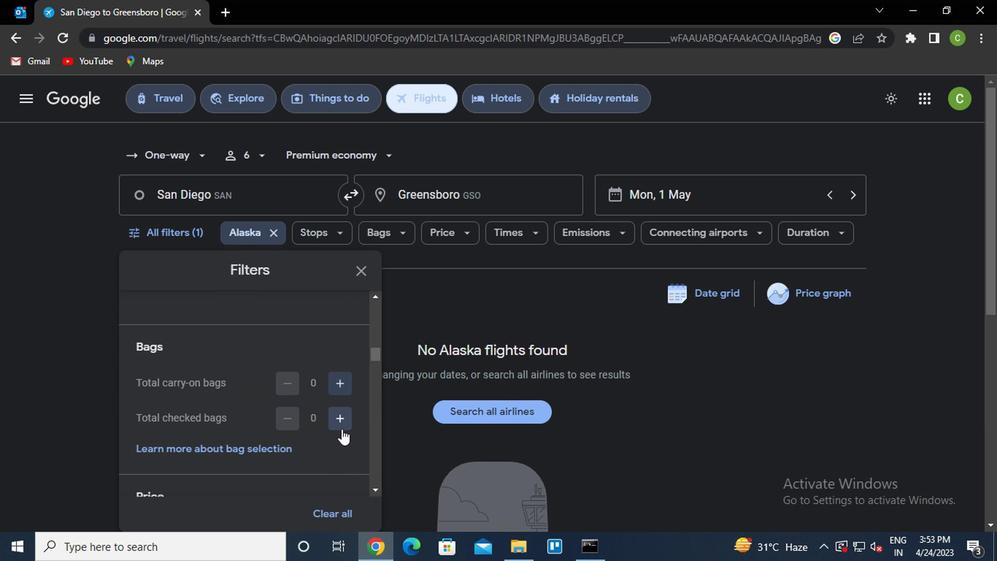 
Action: Mouse moved to (261, 403)
Screenshot: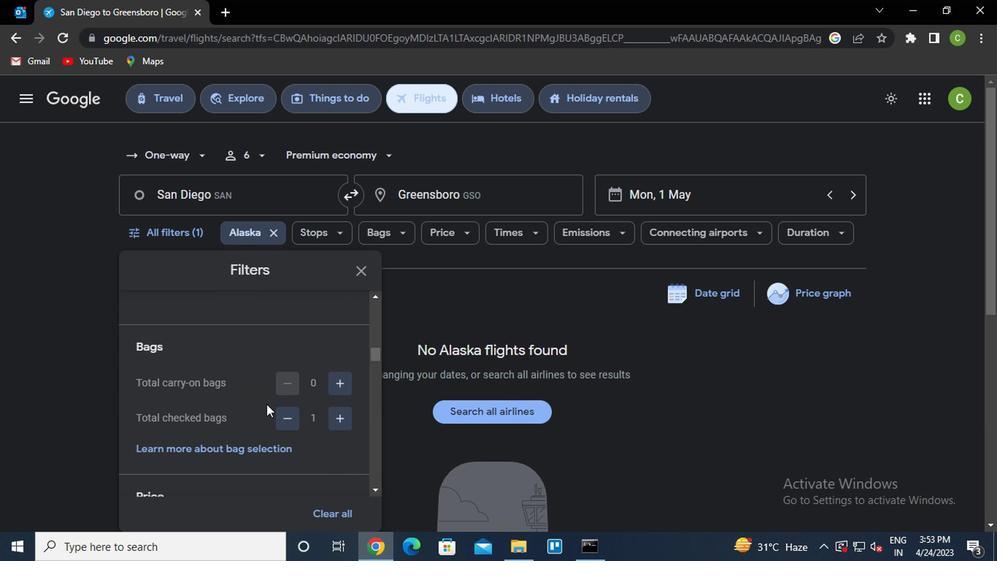 
Action: Mouse scrolled (261, 402) with delta (0, -1)
Screenshot: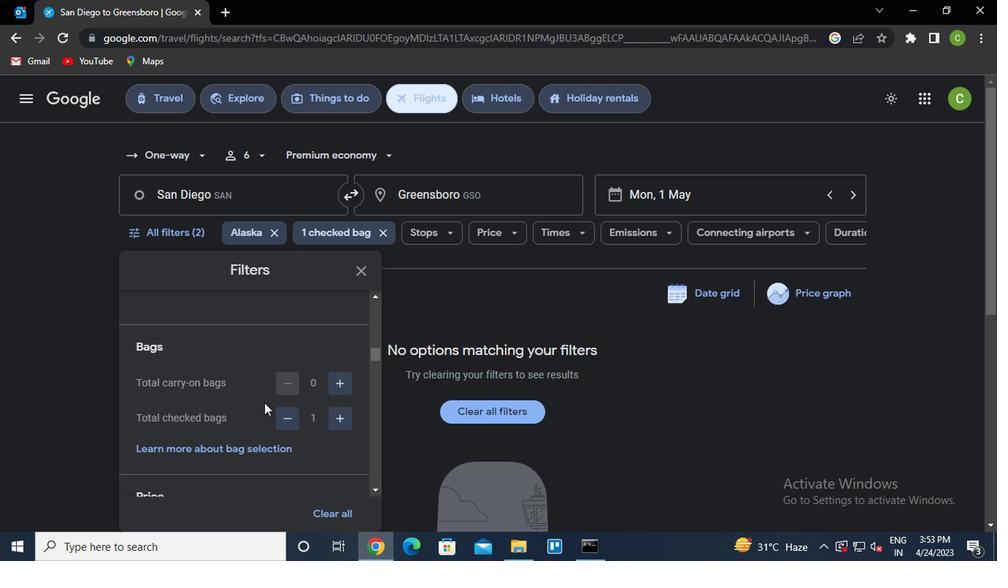 
Action: Mouse scrolled (261, 402) with delta (0, -1)
Screenshot: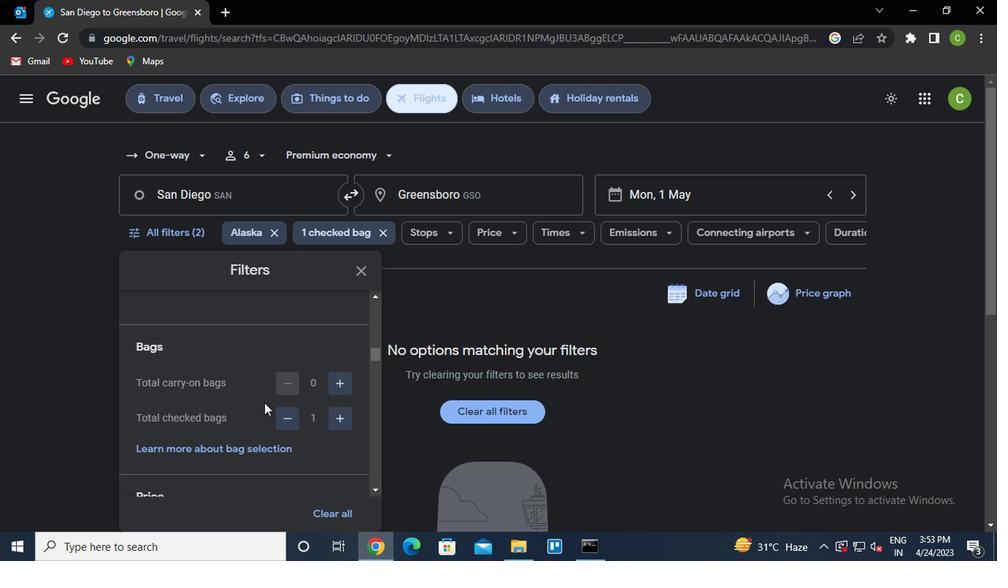 
Action: Mouse moved to (262, 402)
Screenshot: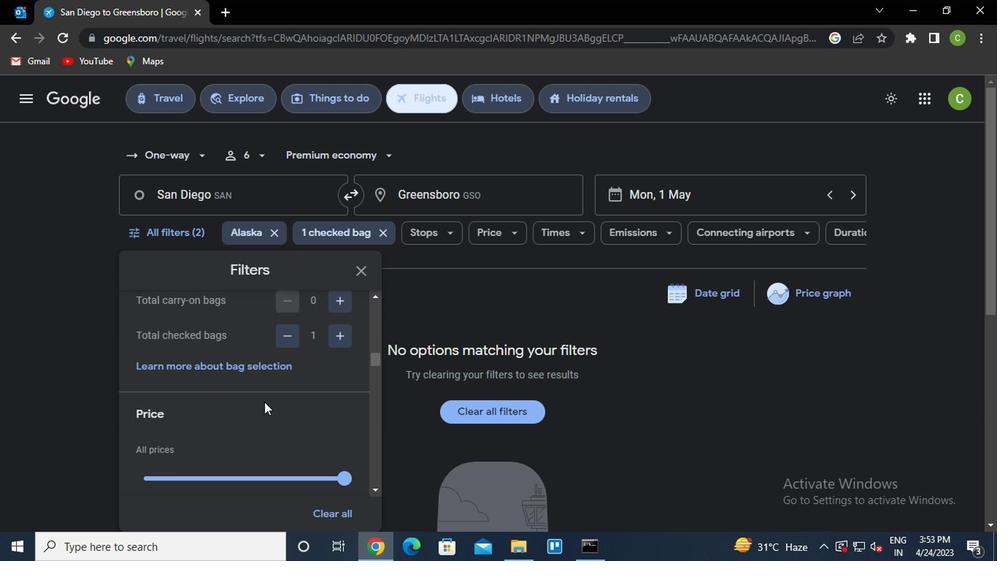 
Action: Mouse scrolled (262, 402) with delta (0, 0)
Screenshot: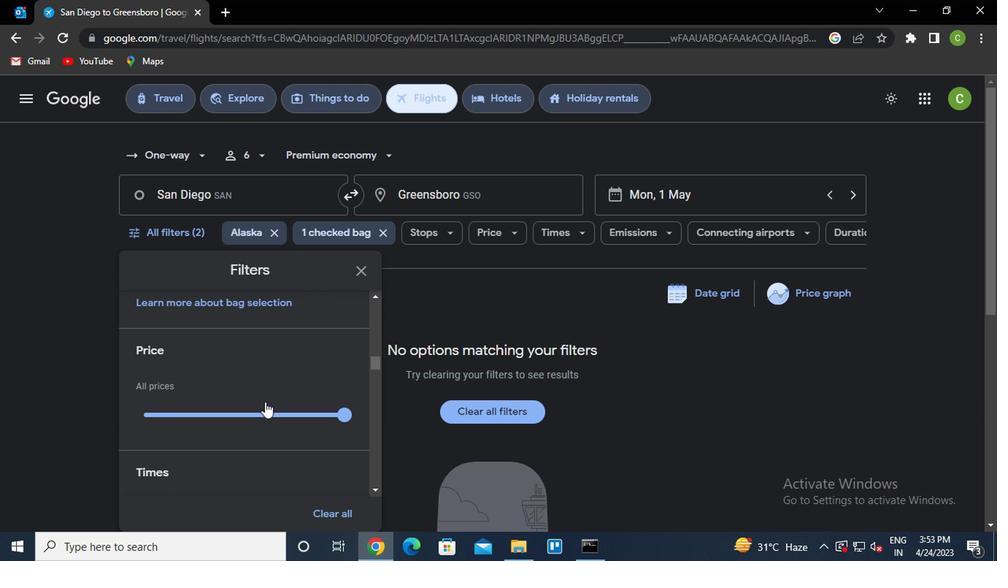 
Action: Mouse moved to (343, 340)
Screenshot: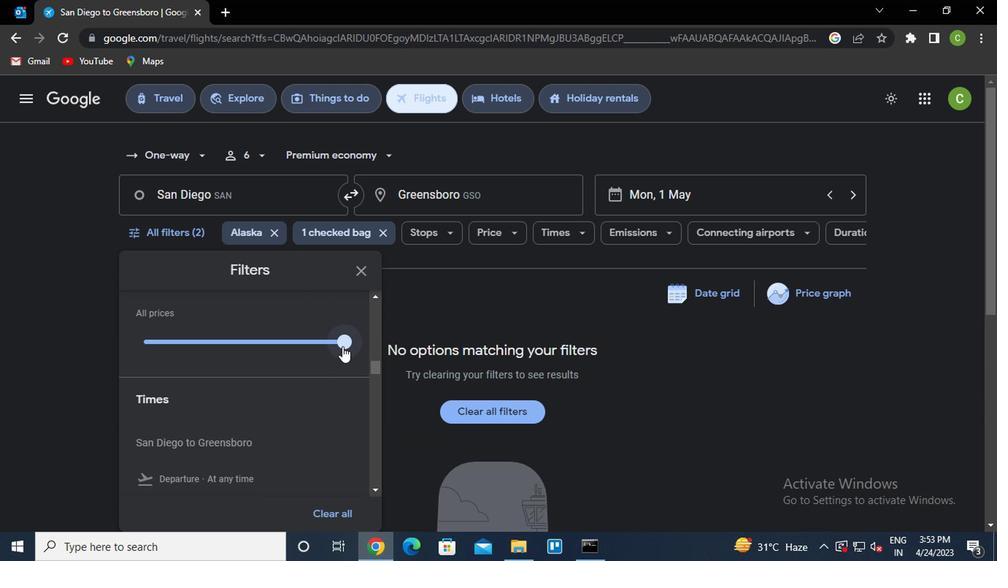 
Action: Mouse pressed left at (343, 340)
Screenshot: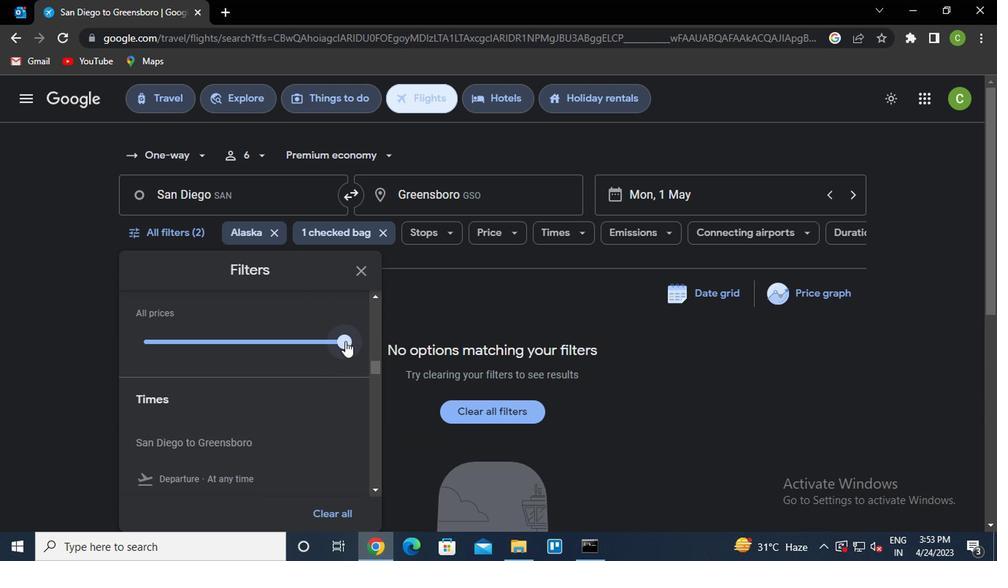 
Action: Mouse moved to (252, 380)
Screenshot: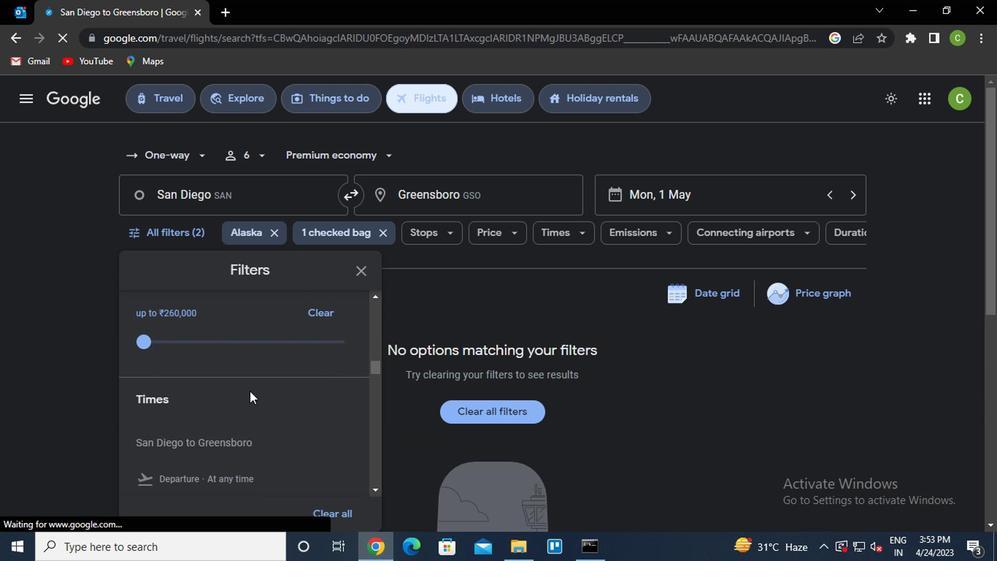 
Action: Mouse scrolled (252, 380) with delta (0, 0)
Screenshot: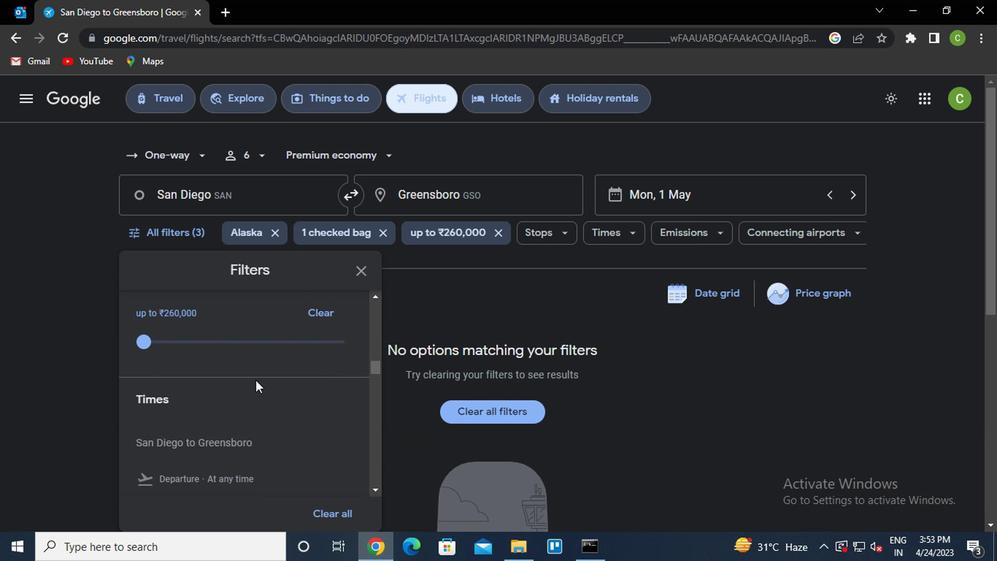 
Action: Mouse moved to (251, 382)
Screenshot: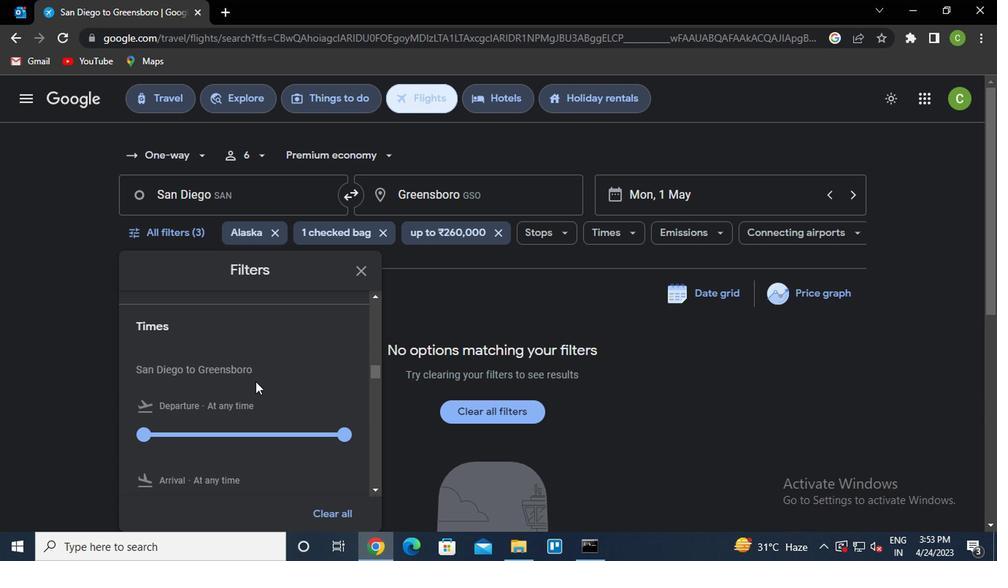 
Action: Mouse scrolled (251, 382) with delta (0, 0)
Screenshot: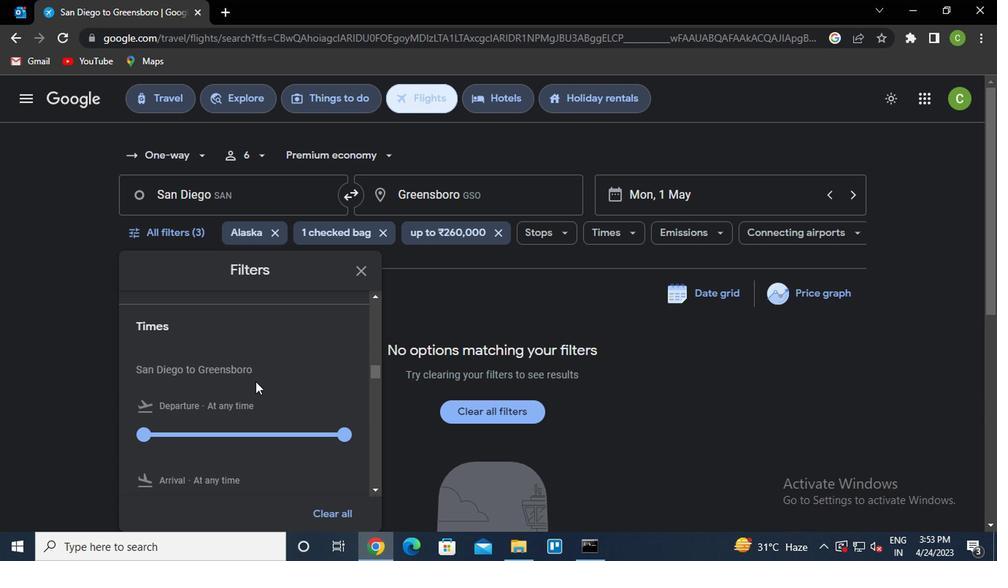 
Action: Mouse moved to (136, 366)
Screenshot: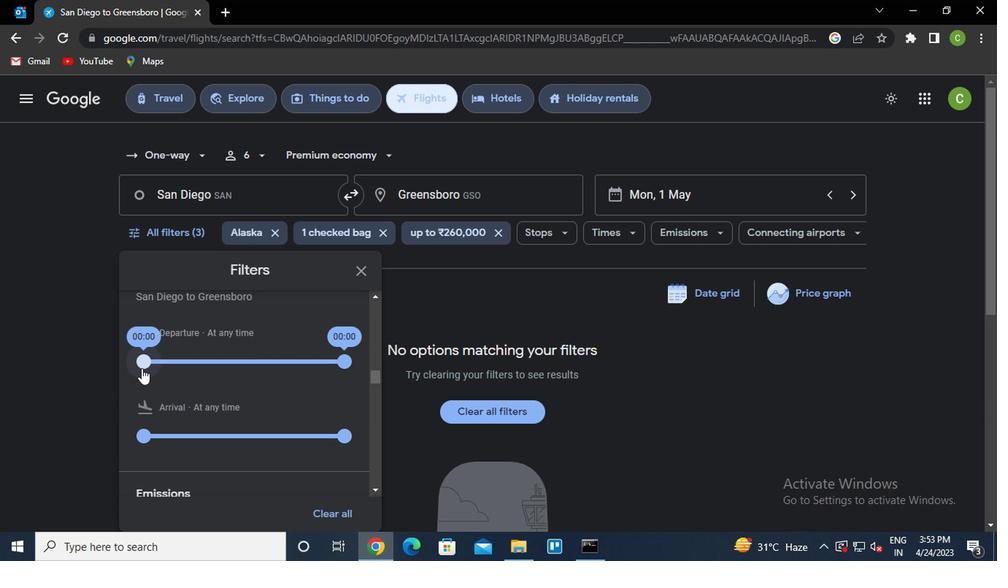 
Action: Mouse pressed left at (136, 366)
Screenshot: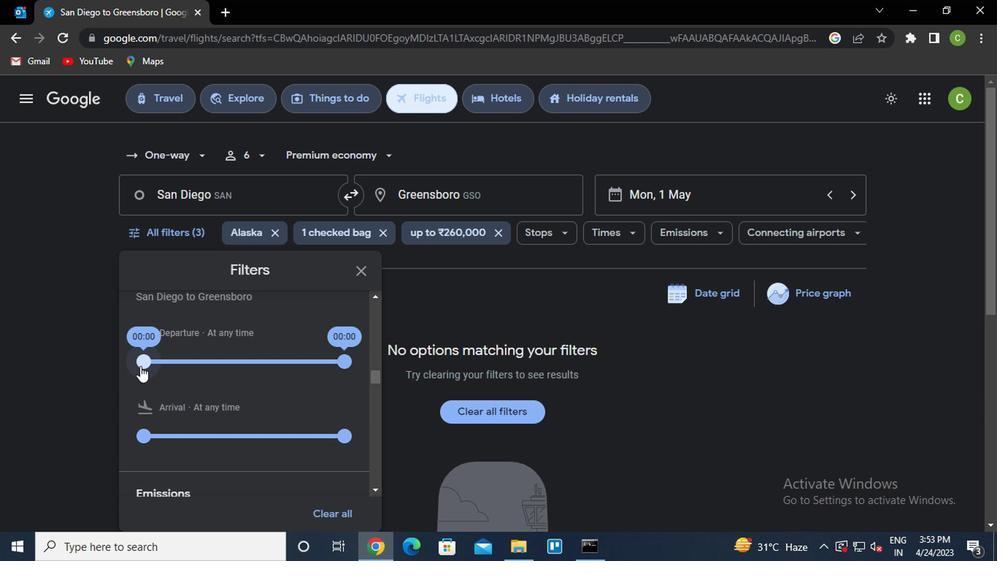 
Action: Mouse moved to (335, 361)
Screenshot: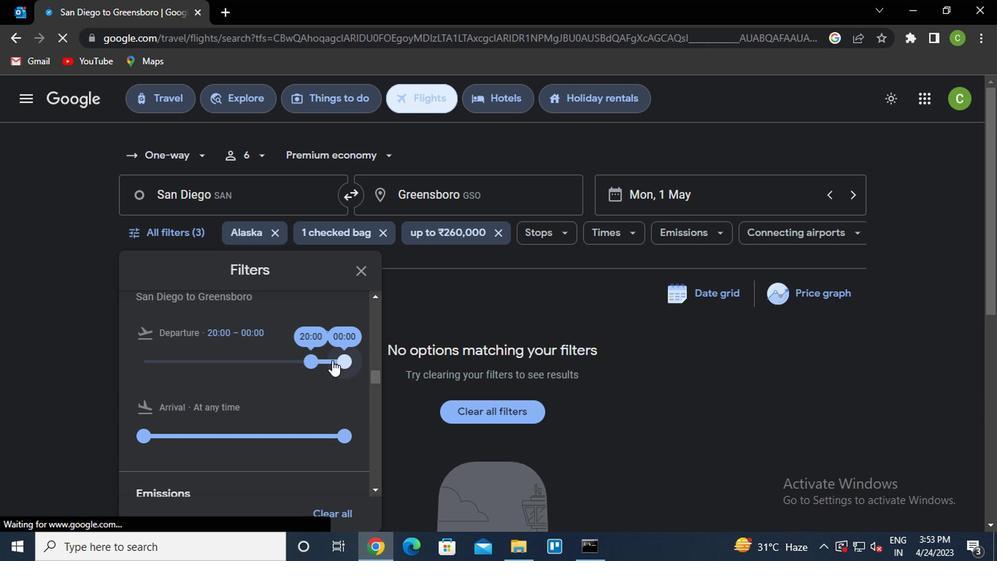 
Action: Mouse pressed left at (335, 361)
Screenshot: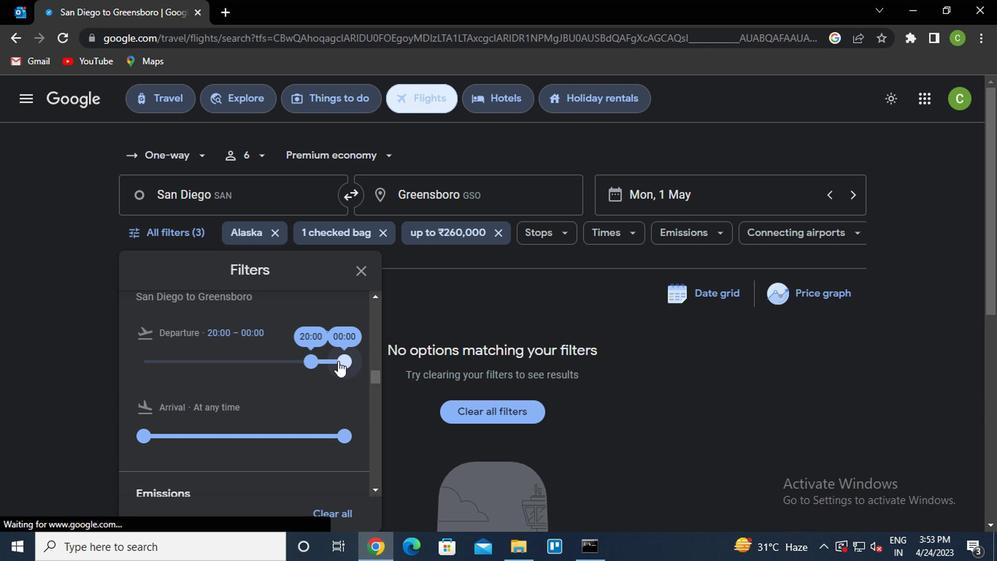
Action: Mouse moved to (447, 505)
Screenshot: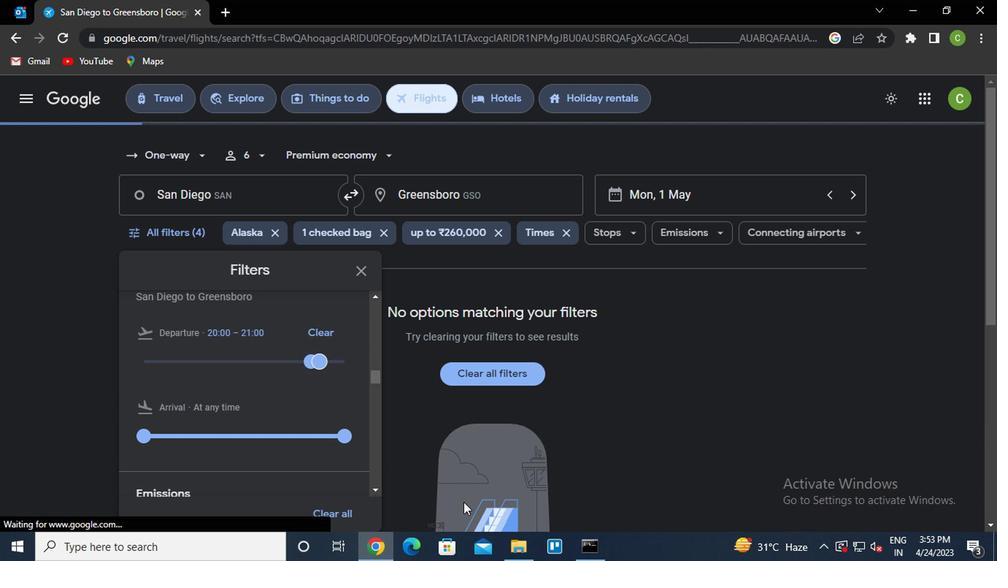 
